 Task: Look for space in Chabet el Ameur, Algeria from 15th June, 2023 to 21st June, 2023 for 5 adults in price range Rs.14000 to Rs.25000. Place can be entire place with 3 bedrooms having 3 beds and 3 bathrooms. Property type can be house, flat, hotel. Booking option can be shelf check-in. Required host language is .
Action: Mouse moved to (526, 100)
Screenshot: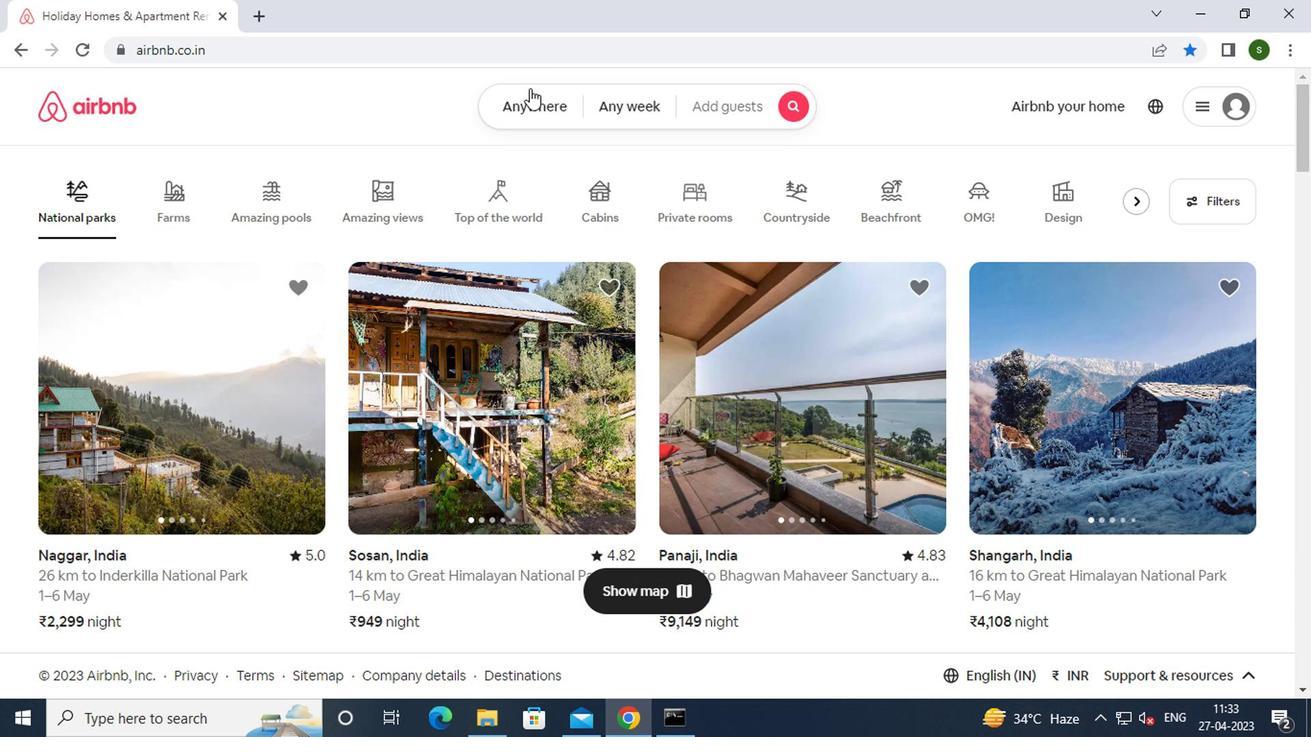 
Action: Mouse pressed left at (526, 100)
Screenshot: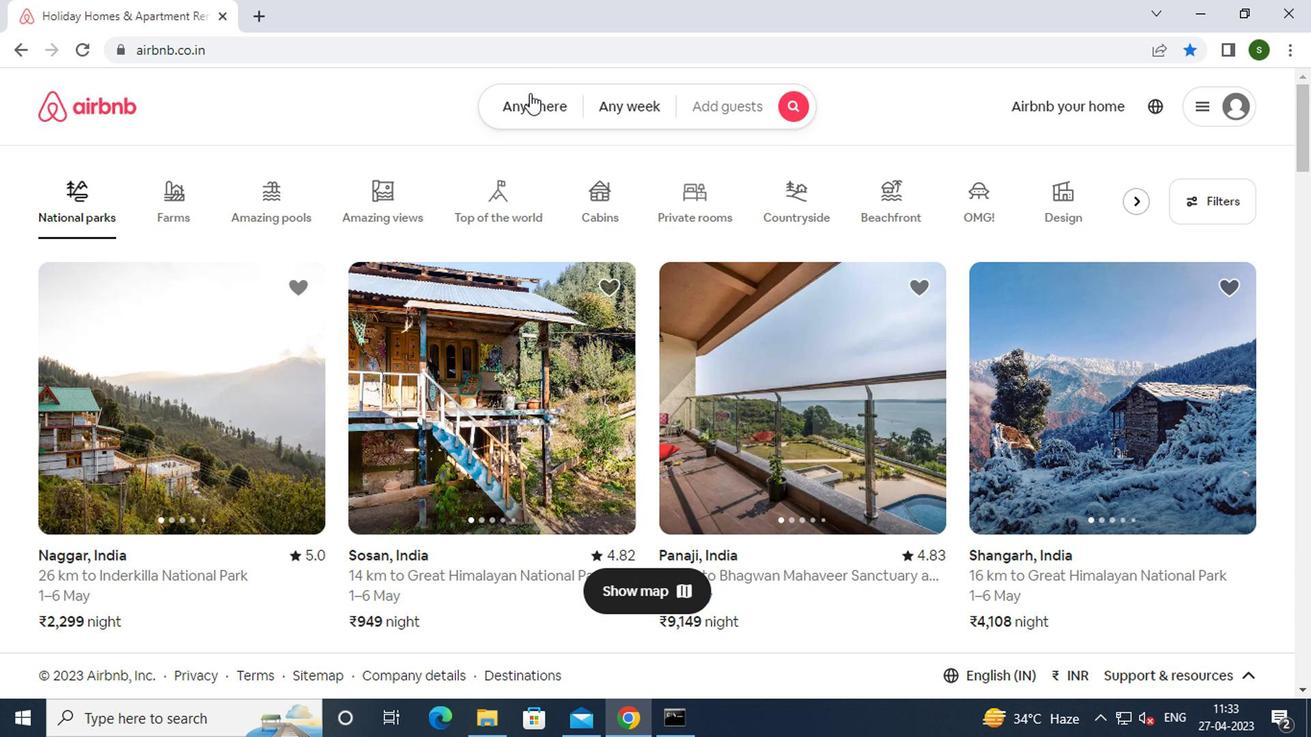 
Action: Mouse moved to (456, 184)
Screenshot: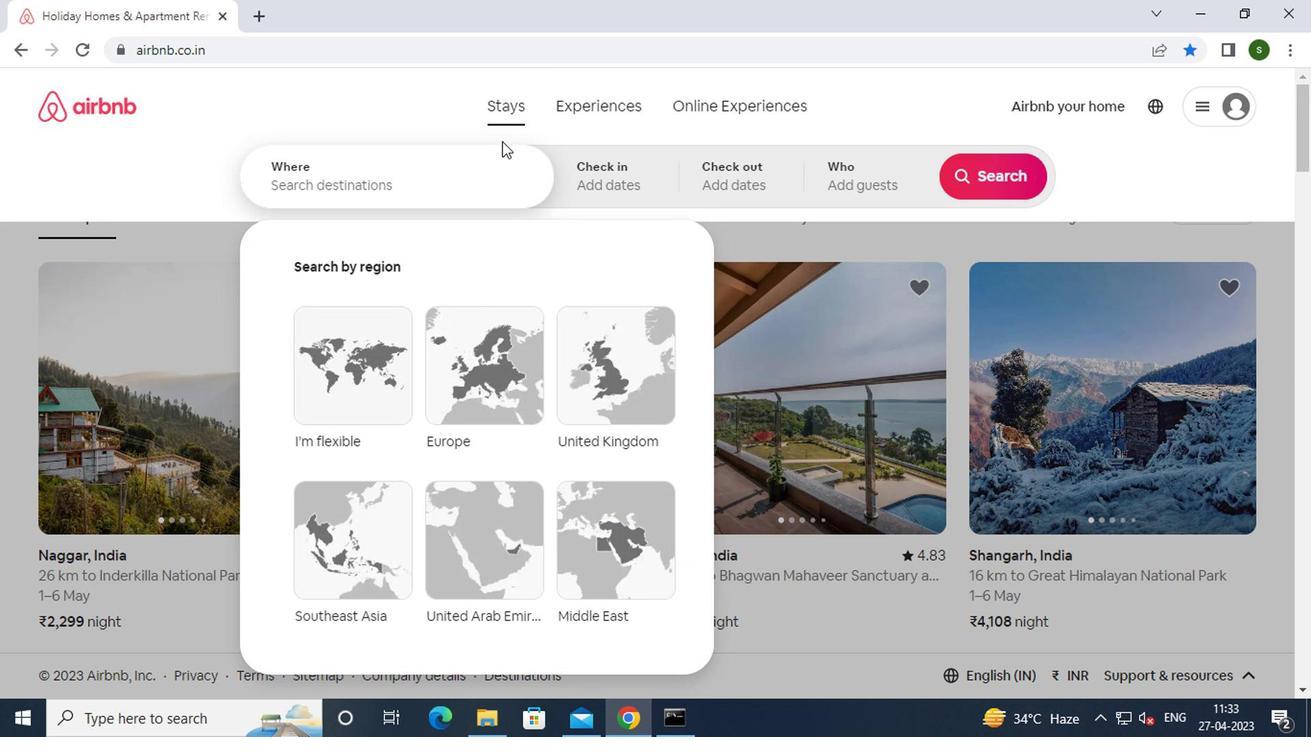 
Action: Mouse pressed left at (456, 184)
Screenshot: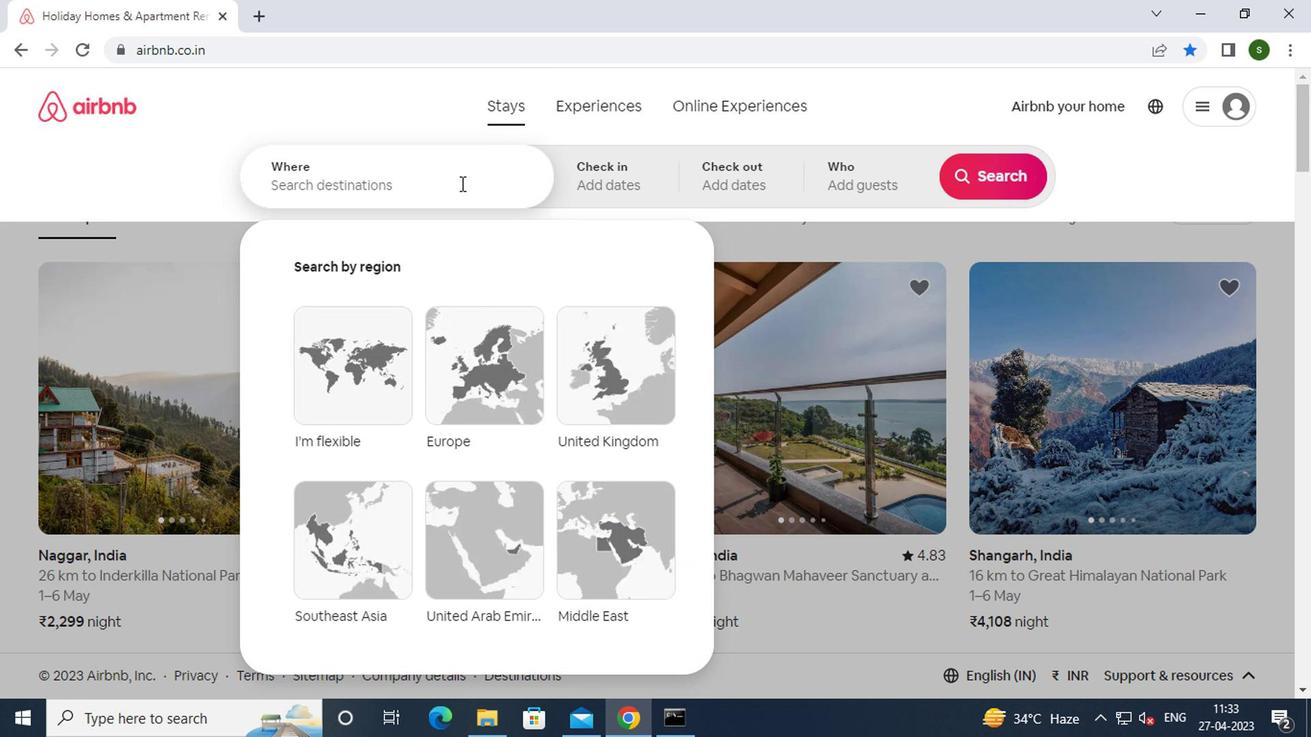 
Action: Key pressed c<Key.caps_lock>habet<Key.space>el<Key.space><Key.caps_lock>a<Key.caps_lock>meur
Screenshot: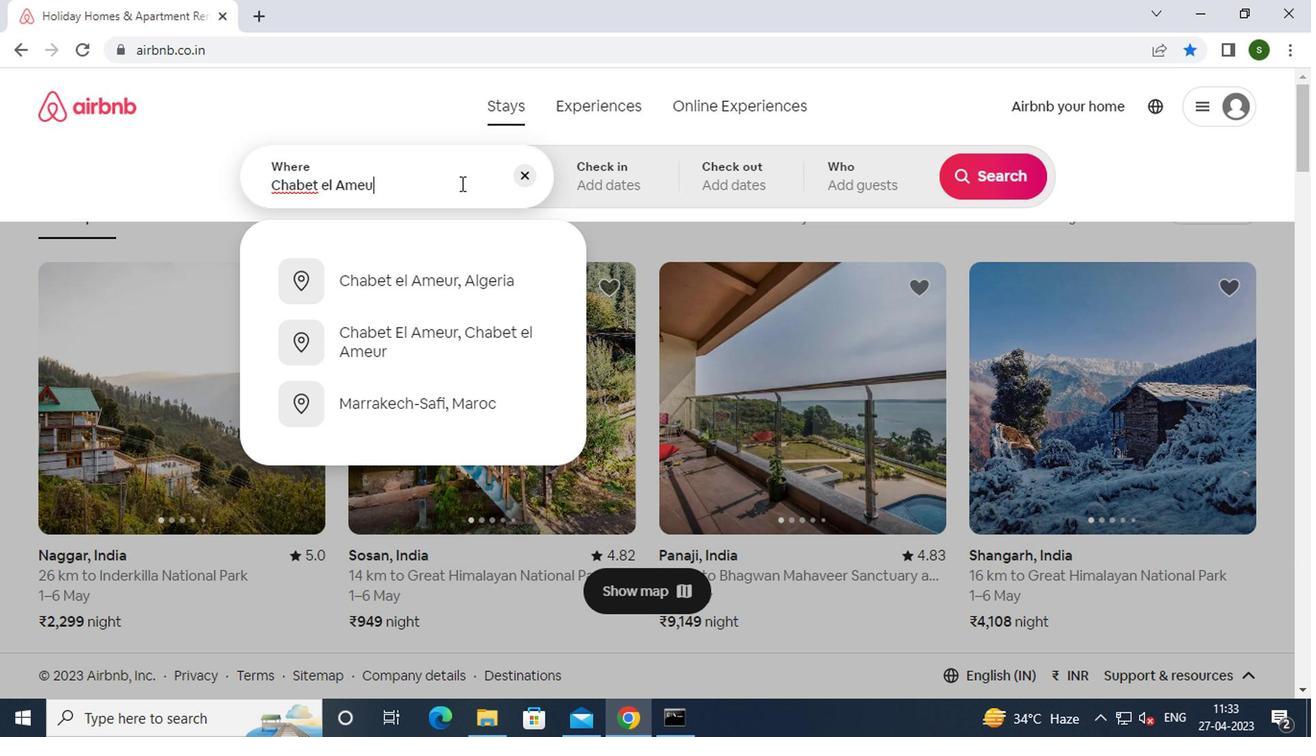 
Action: Mouse moved to (488, 270)
Screenshot: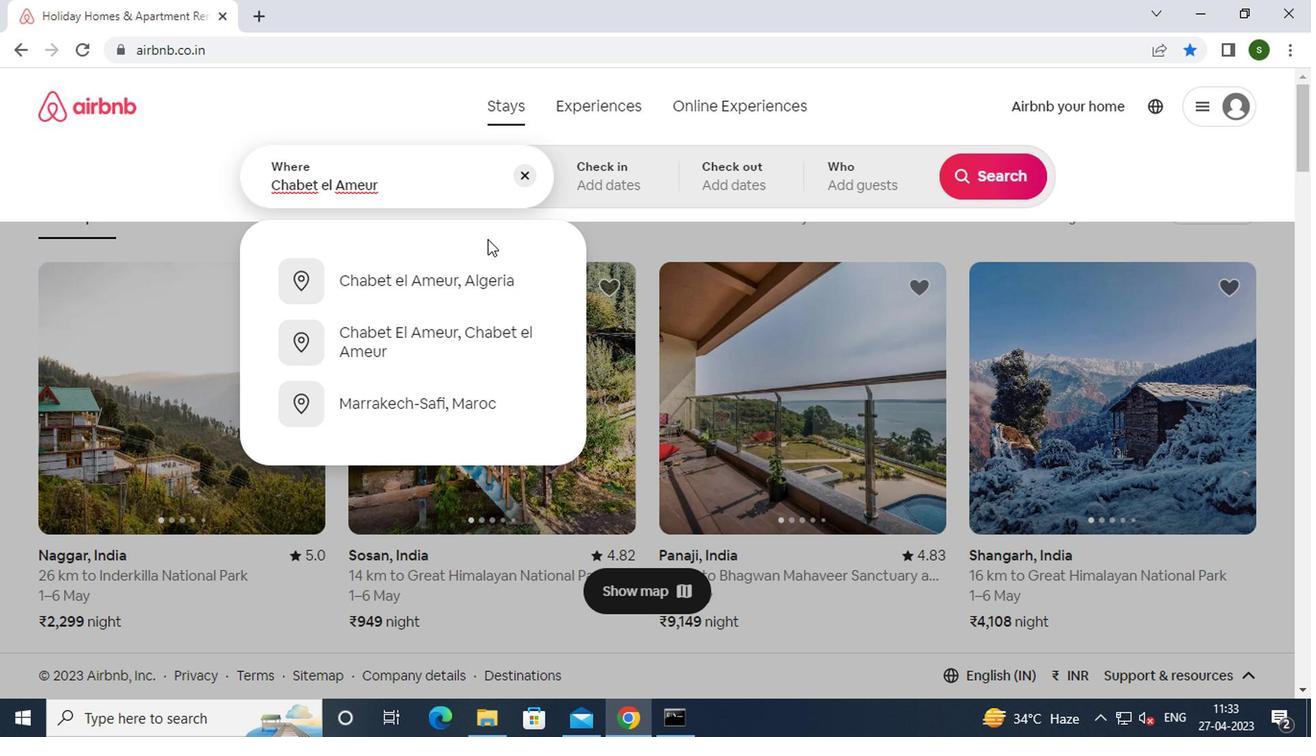 
Action: Mouse pressed left at (488, 270)
Screenshot: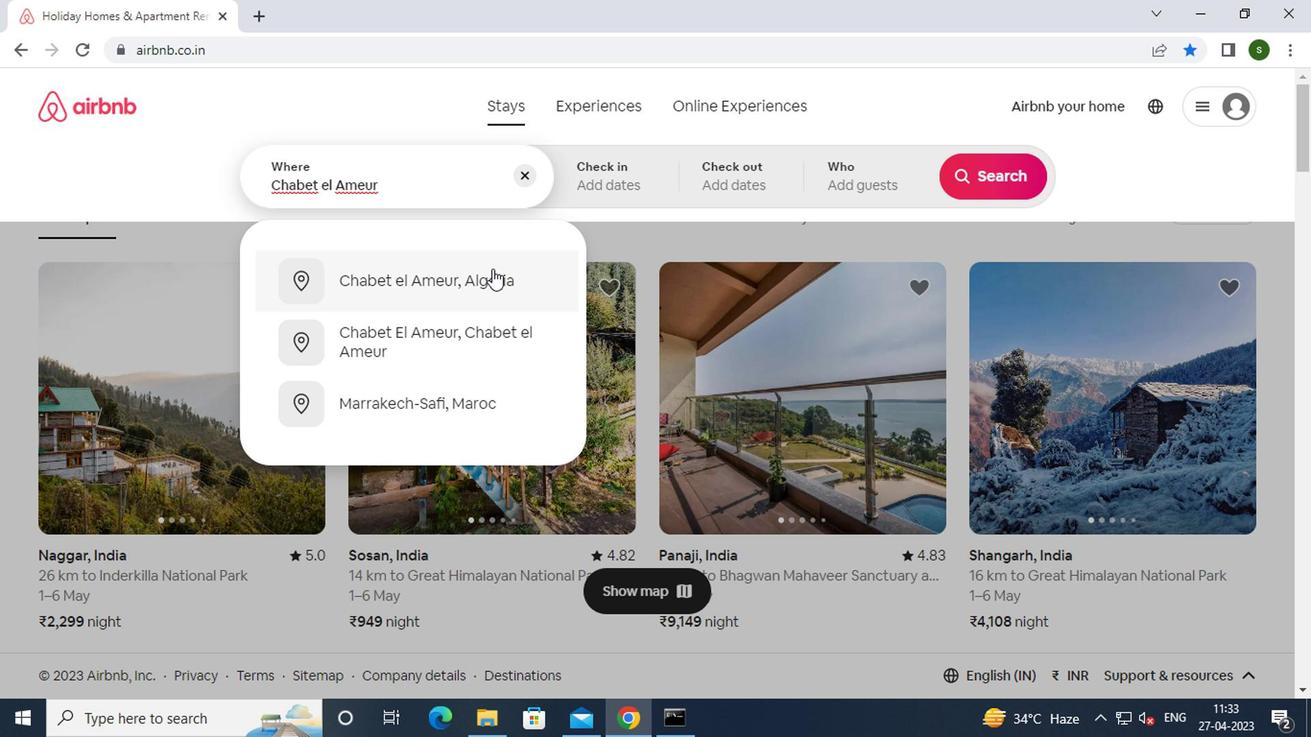 
Action: Mouse moved to (980, 334)
Screenshot: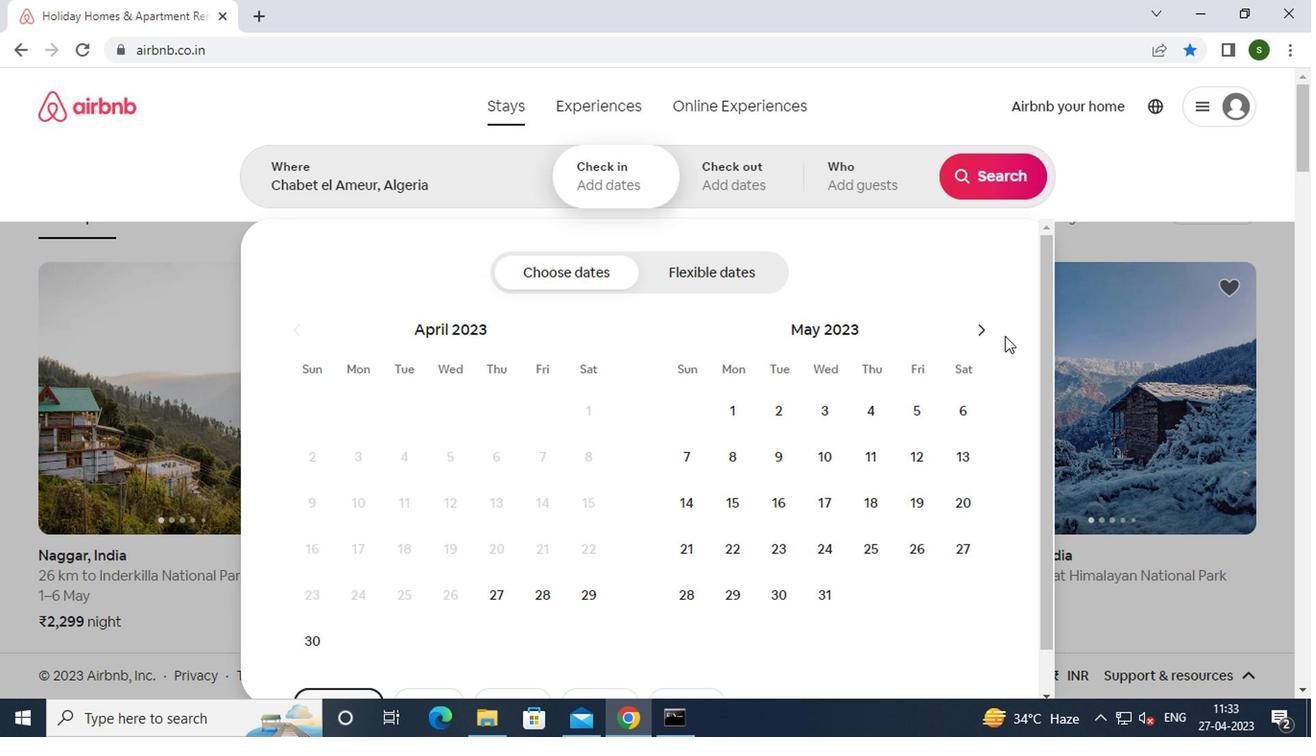 
Action: Mouse pressed left at (980, 334)
Screenshot: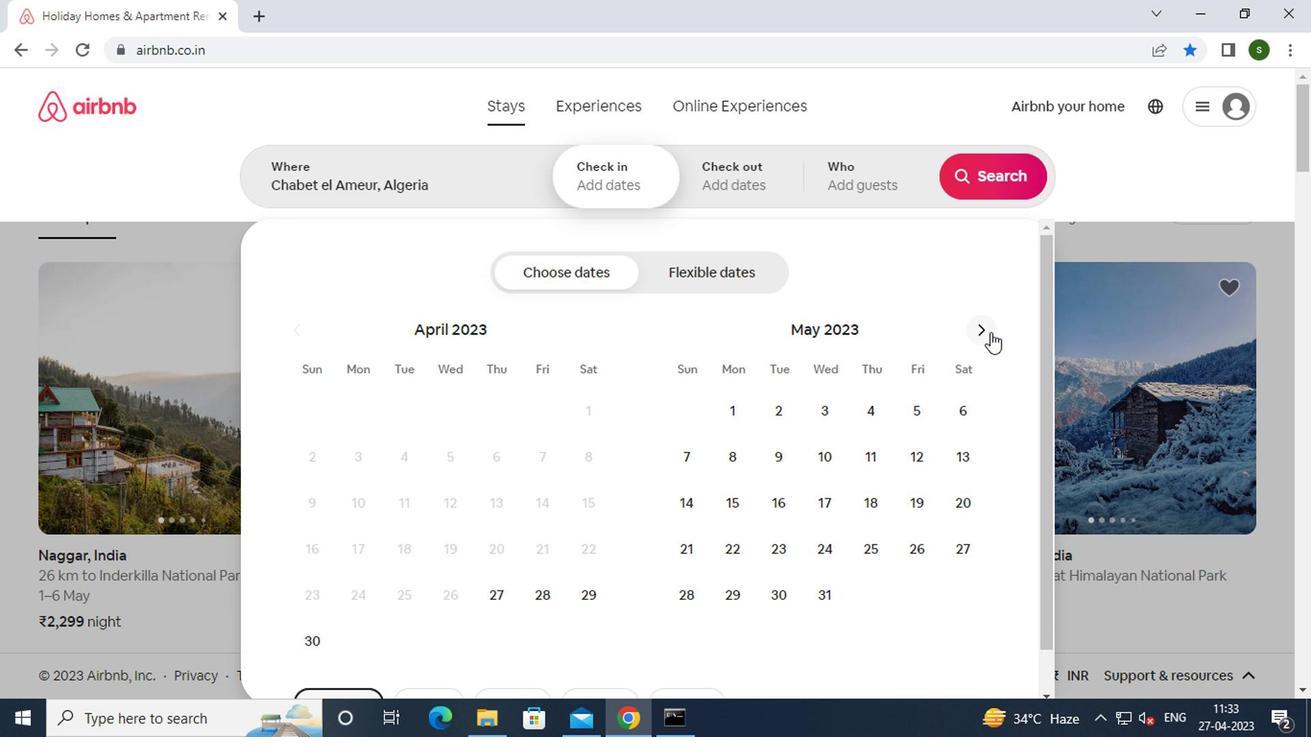 
Action: Mouse moved to (875, 504)
Screenshot: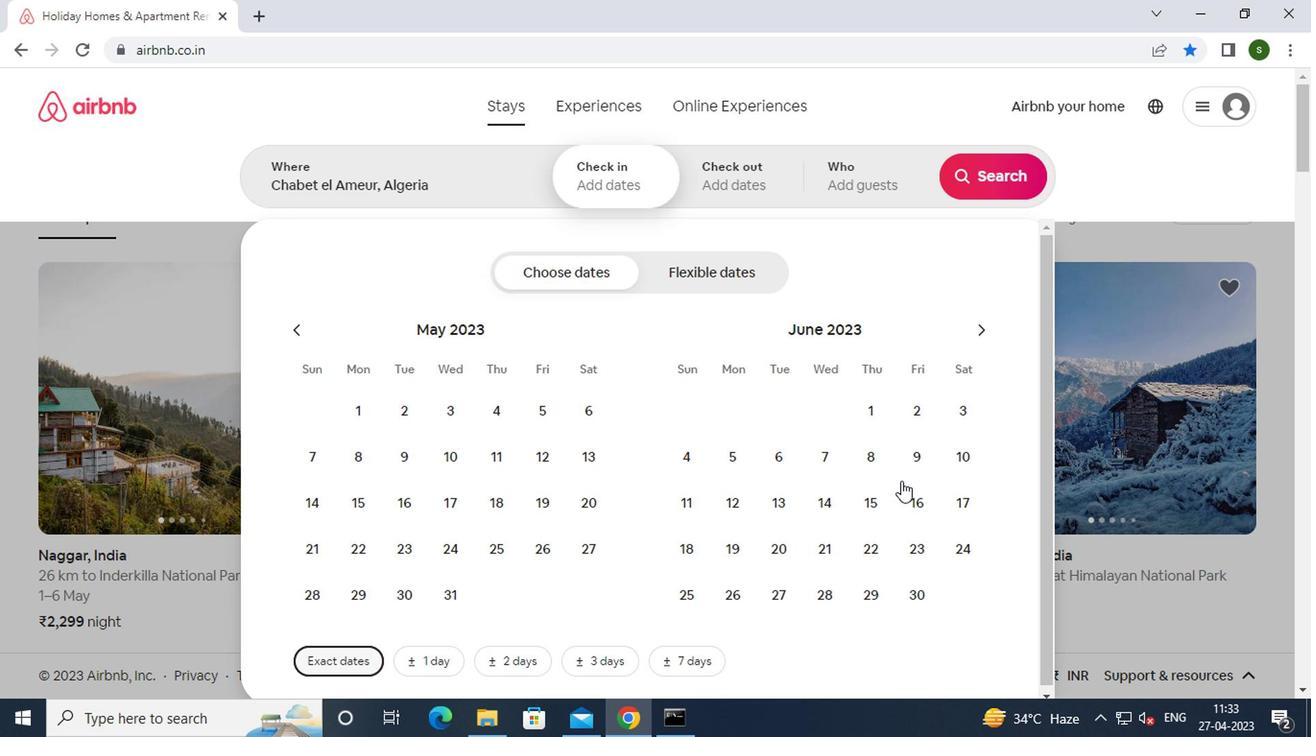 
Action: Mouse pressed left at (875, 504)
Screenshot: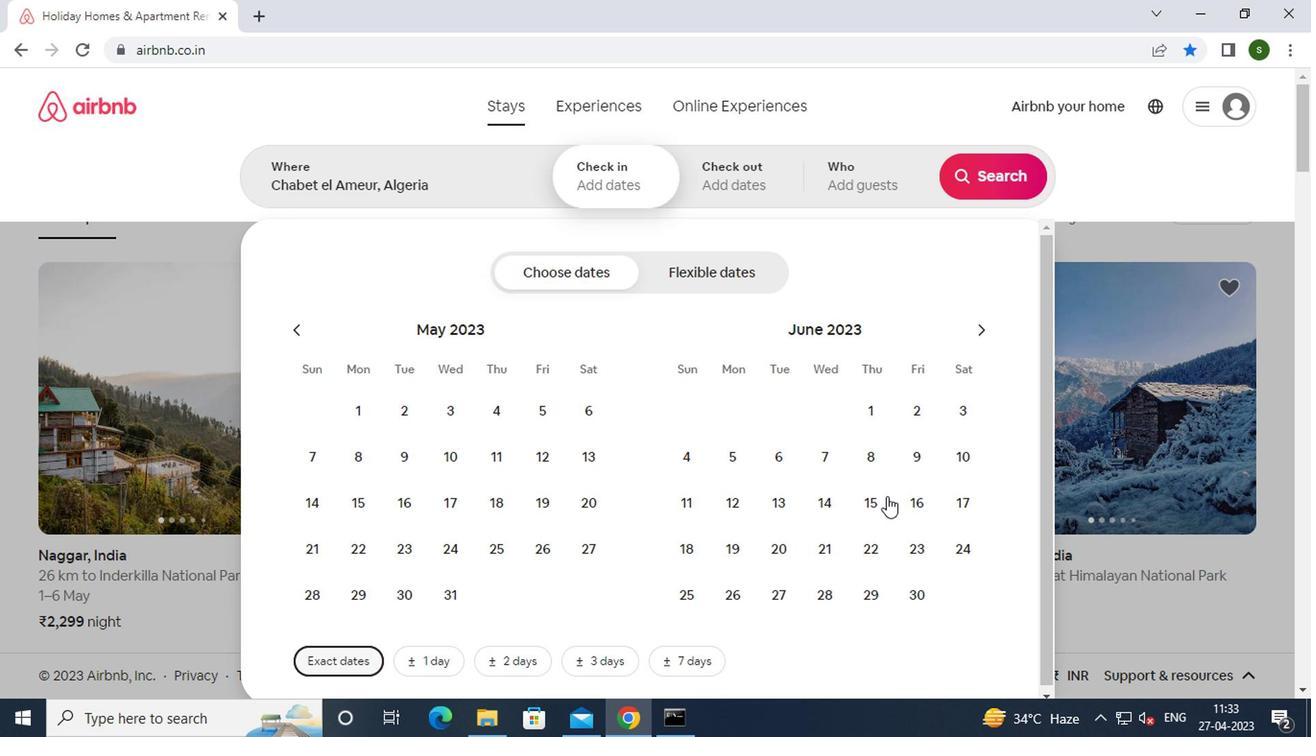 
Action: Mouse moved to (823, 557)
Screenshot: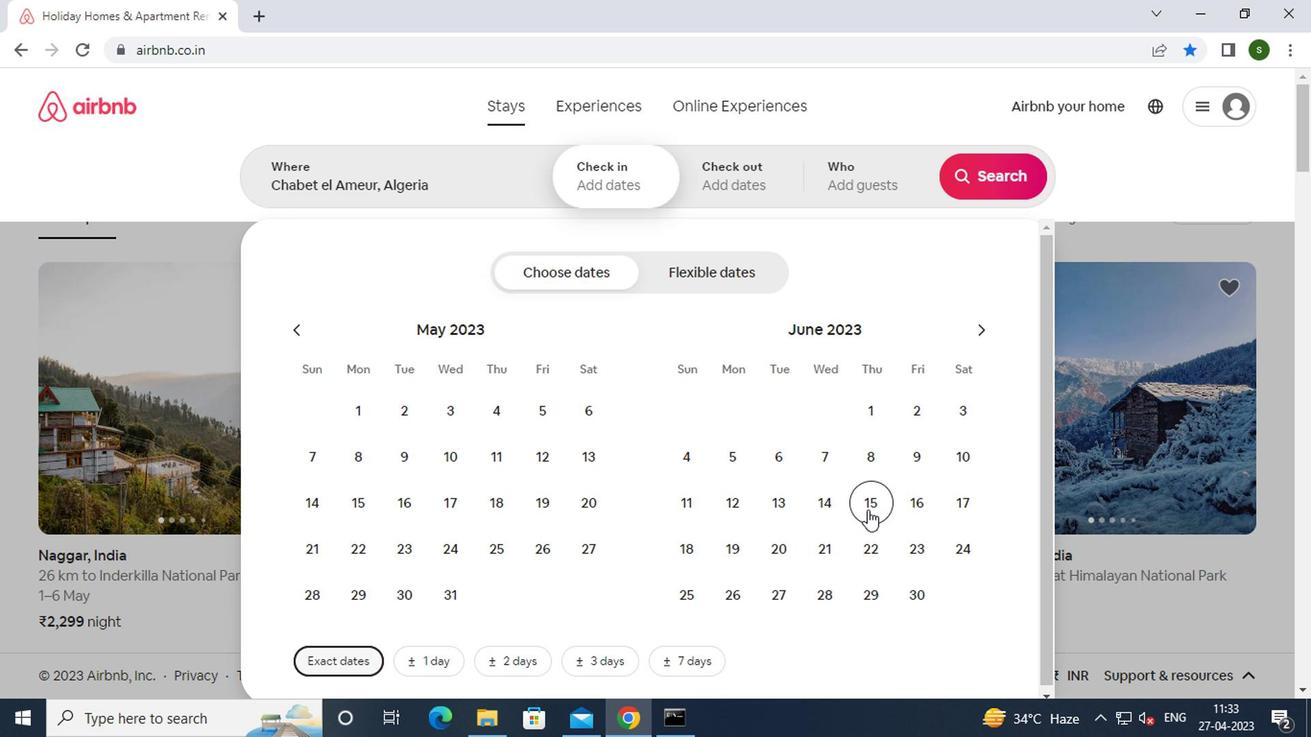 
Action: Mouse pressed left at (823, 557)
Screenshot: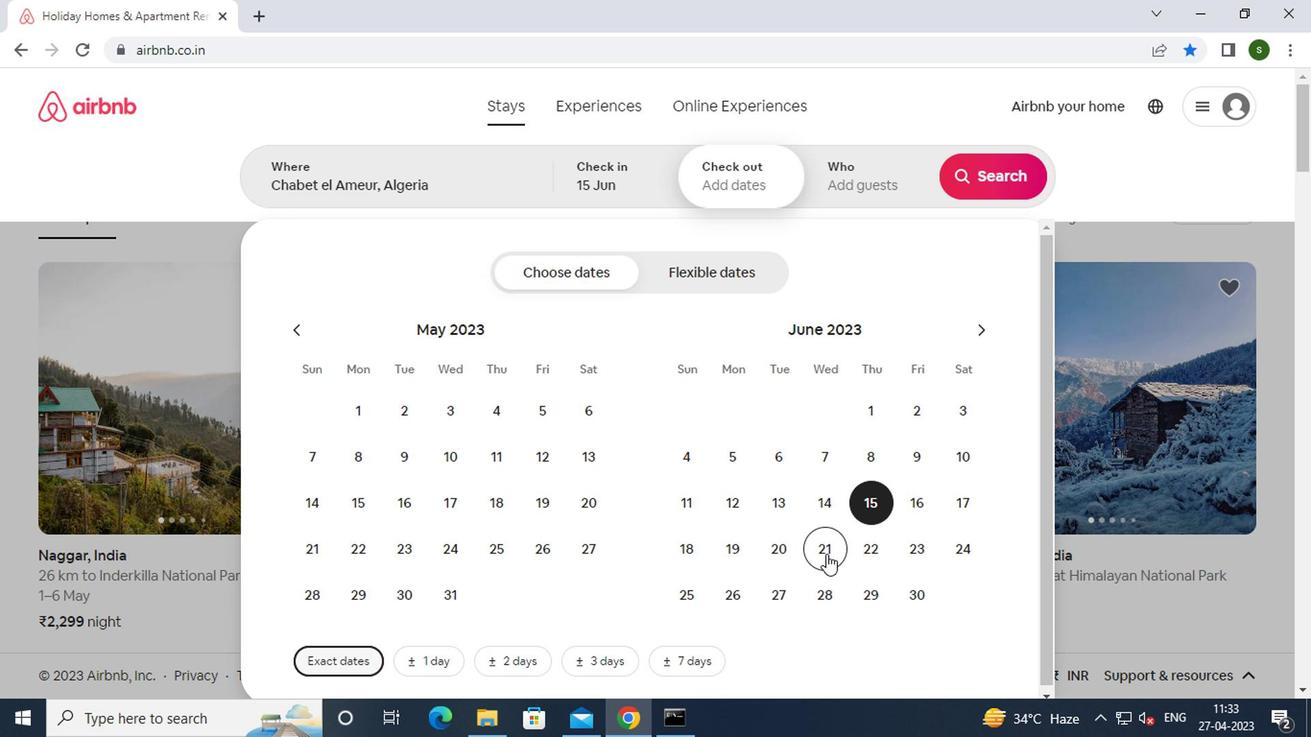 
Action: Mouse moved to (863, 185)
Screenshot: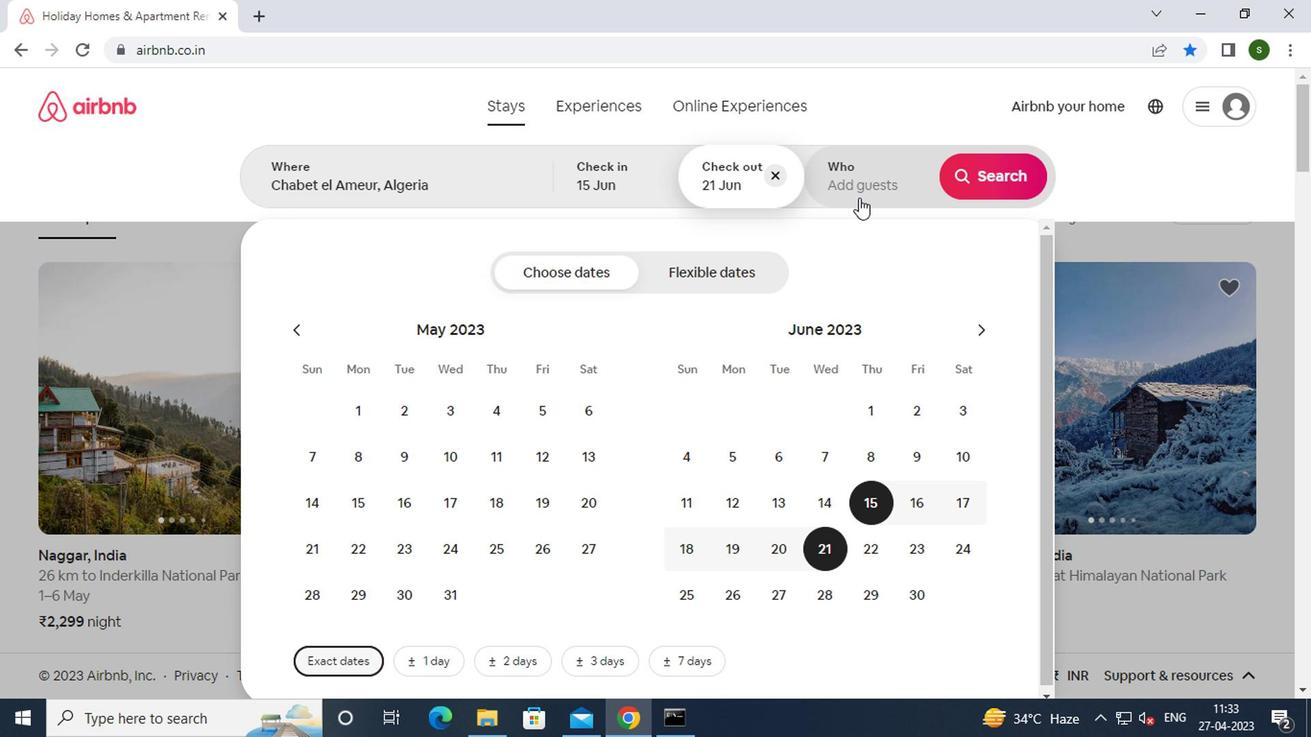 
Action: Mouse pressed left at (863, 185)
Screenshot: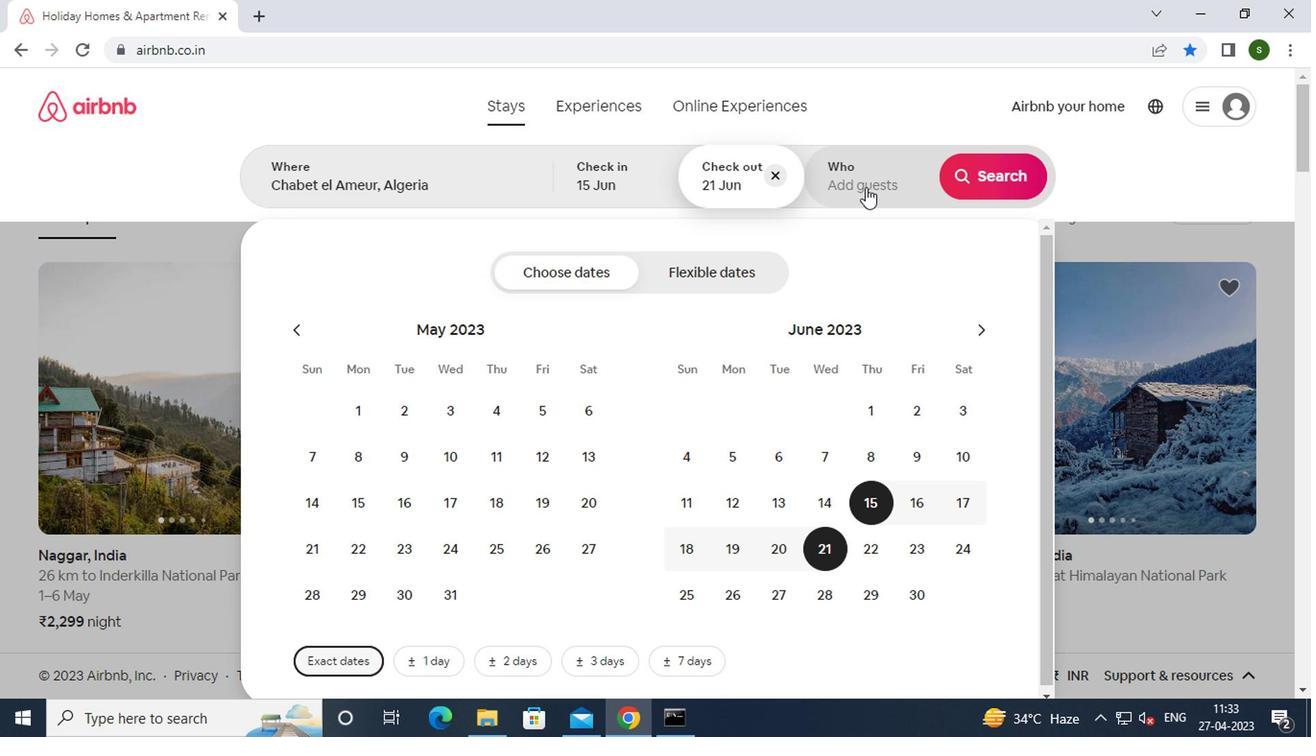 
Action: Mouse moved to (1007, 285)
Screenshot: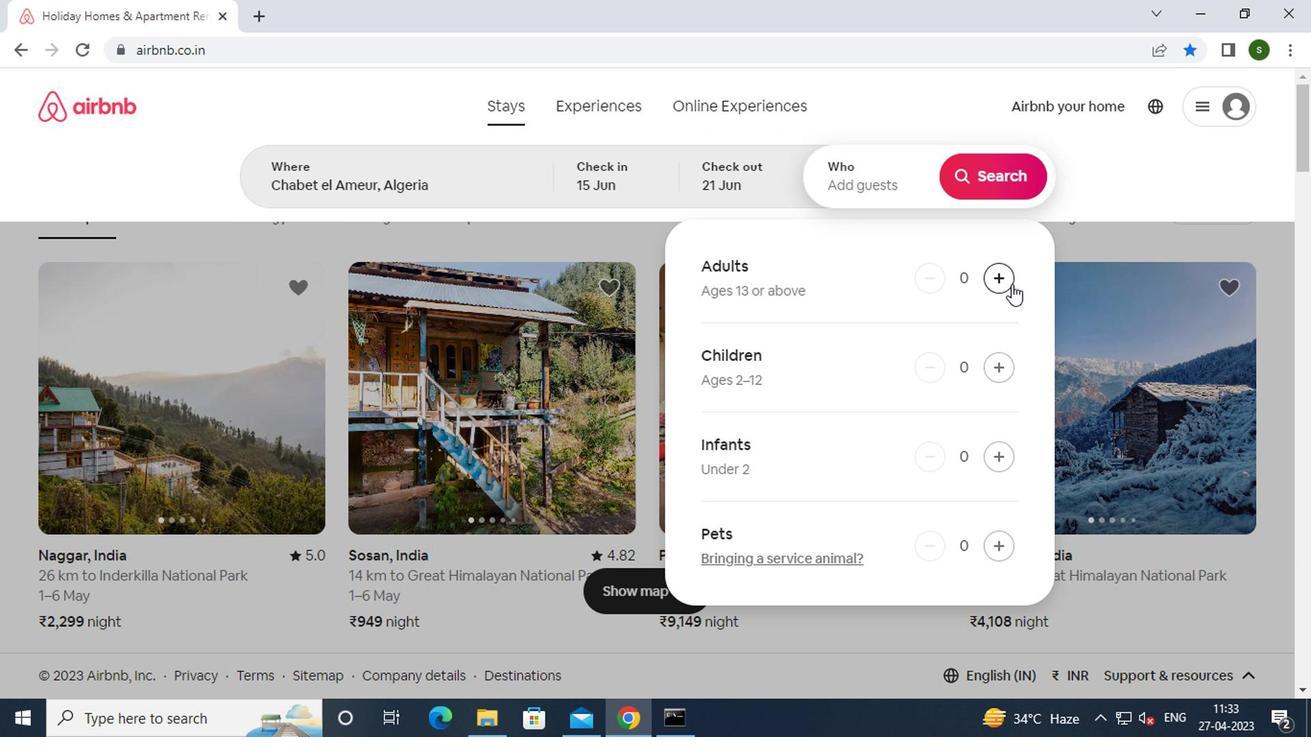 
Action: Mouse pressed left at (1007, 285)
Screenshot: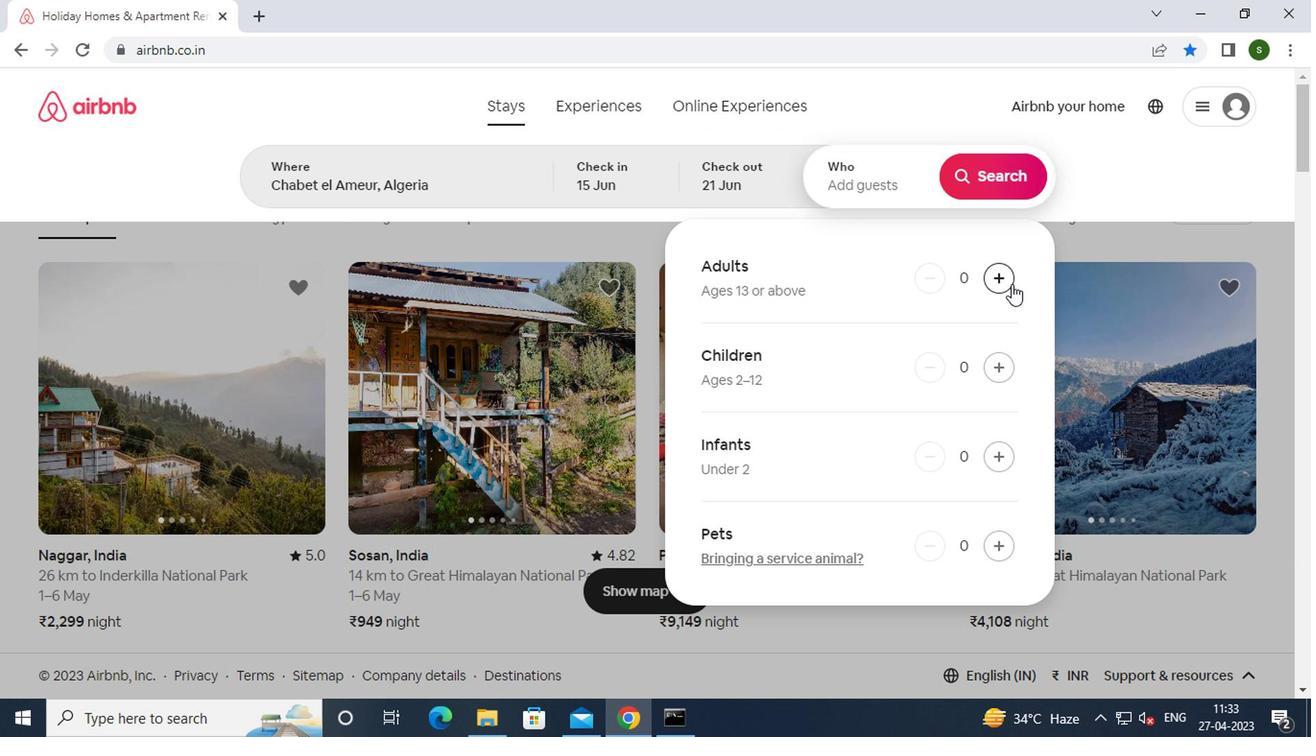 
Action: Mouse pressed left at (1007, 285)
Screenshot: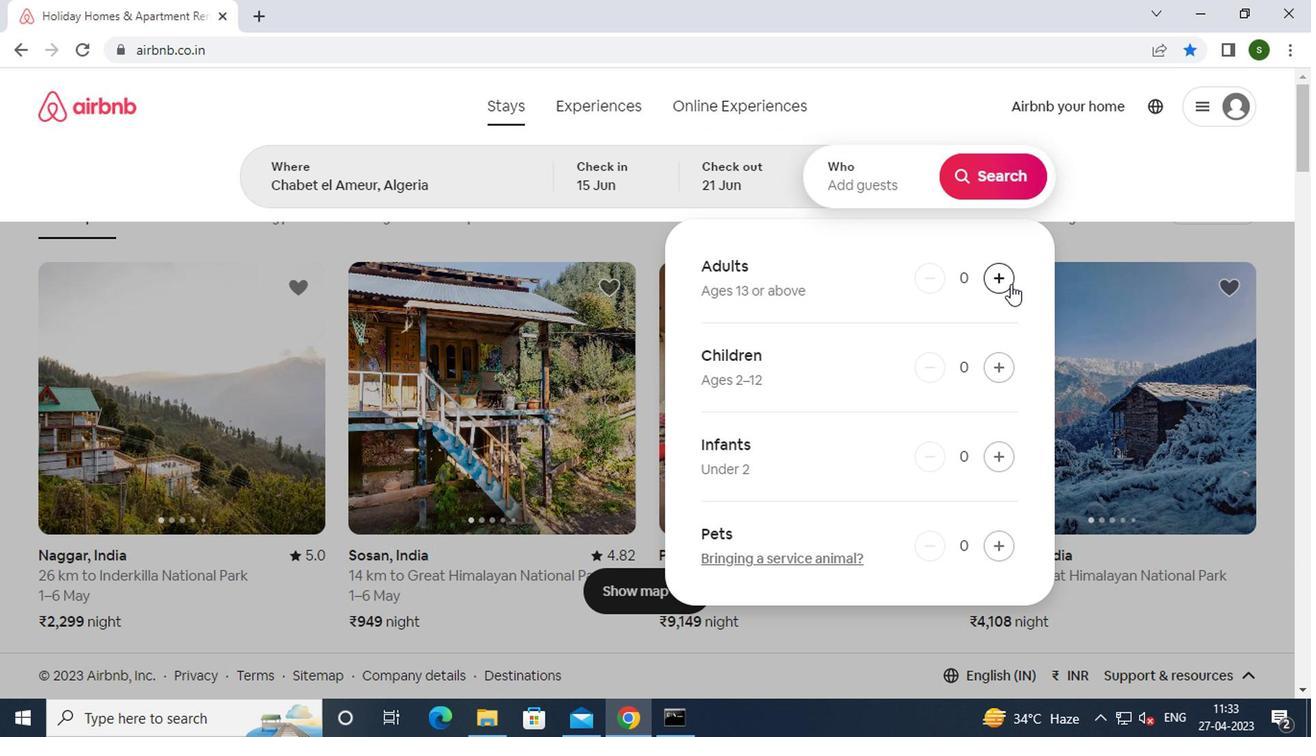 
Action: Mouse pressed left at (1007, 285)
Screenshot: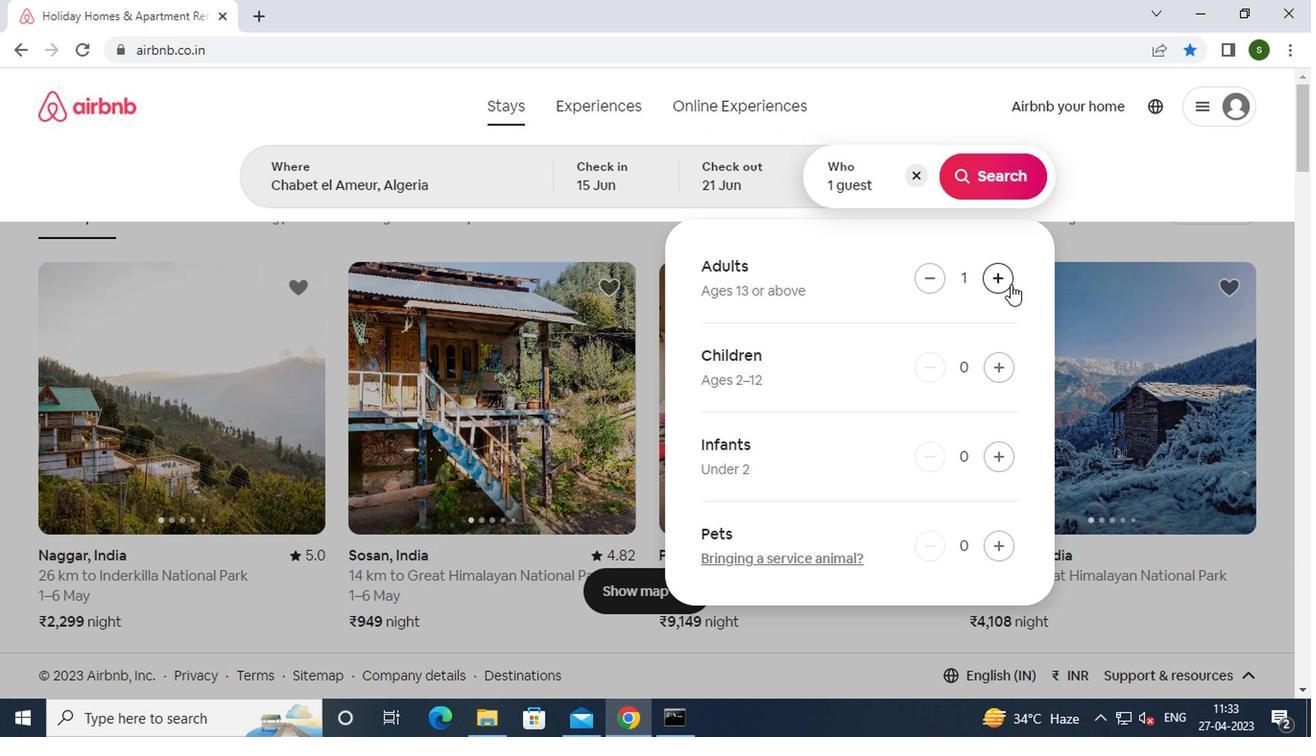 
Action: Mouse pressed left at (1007, 285)
Screenshot: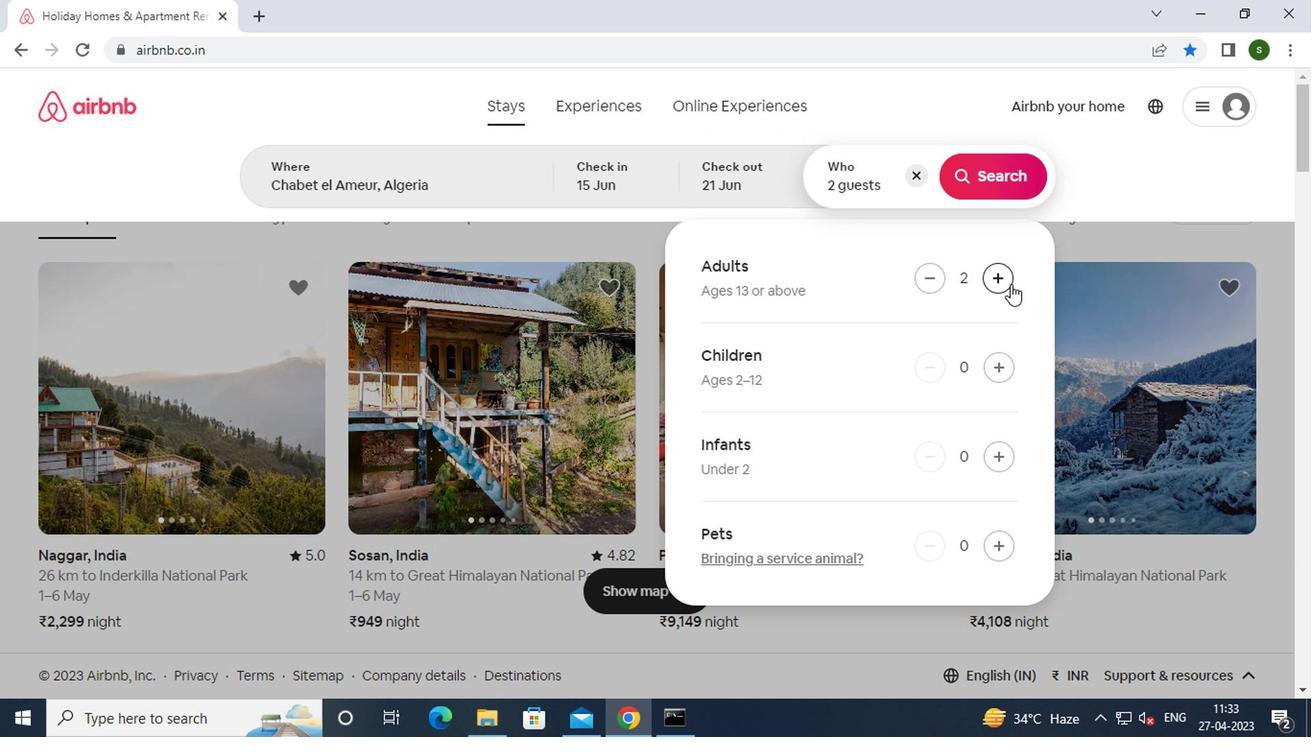 
Action: Mouse pressed left at (1007, 285)
Screenshot: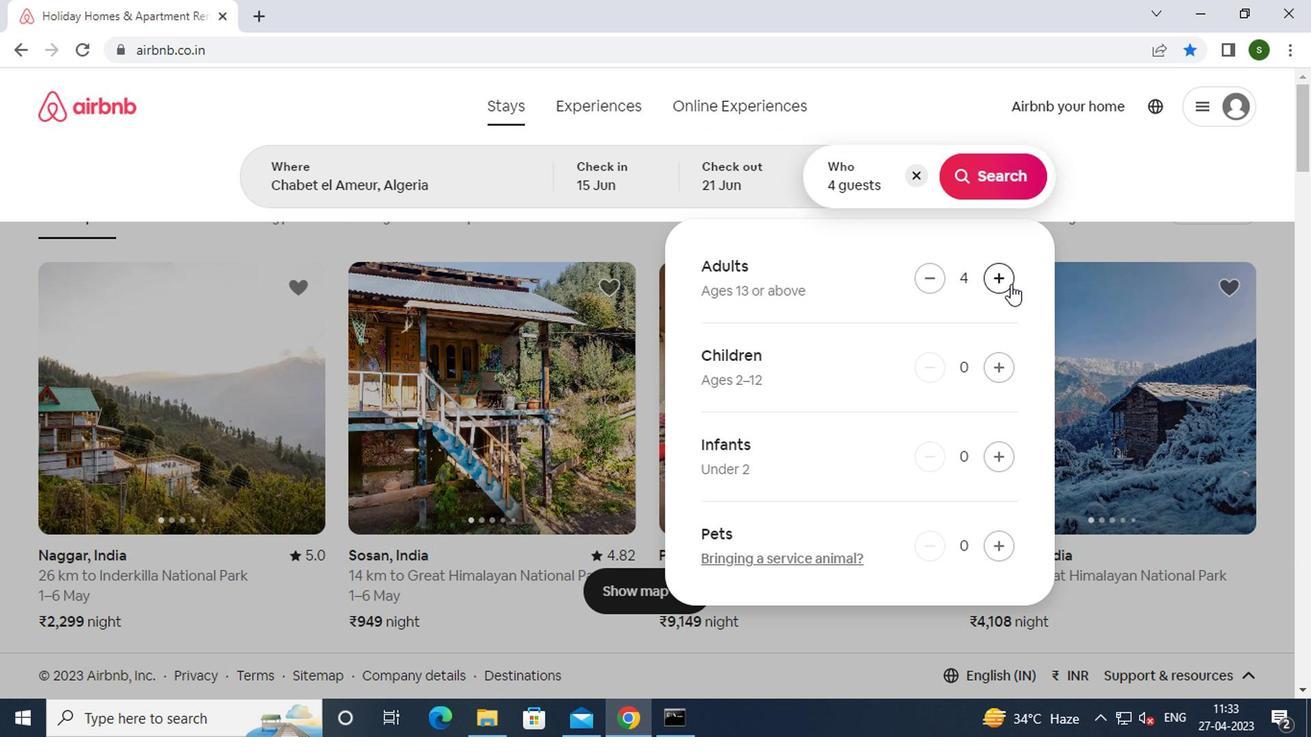 
Action: Mouse moved to (1013, 182)
Screenshot: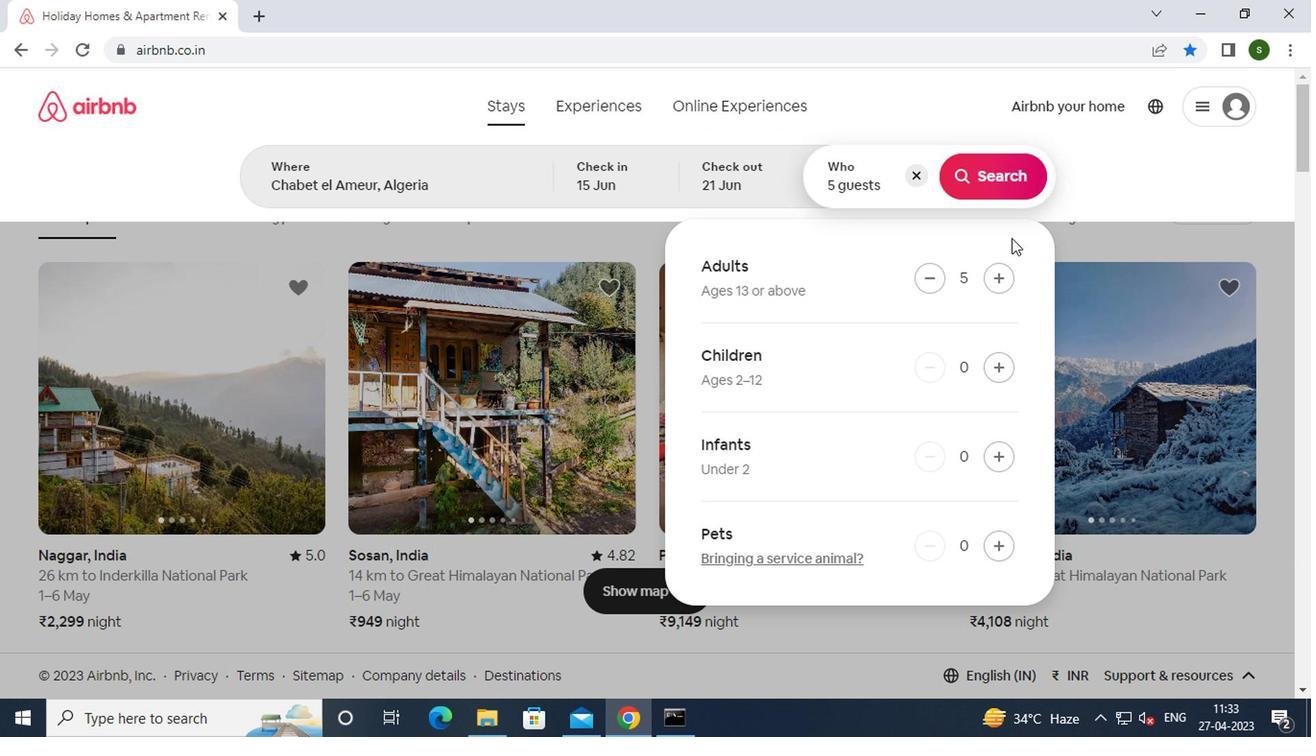 
Action: Mouse pressed left at (1013, 182)
Screenshot: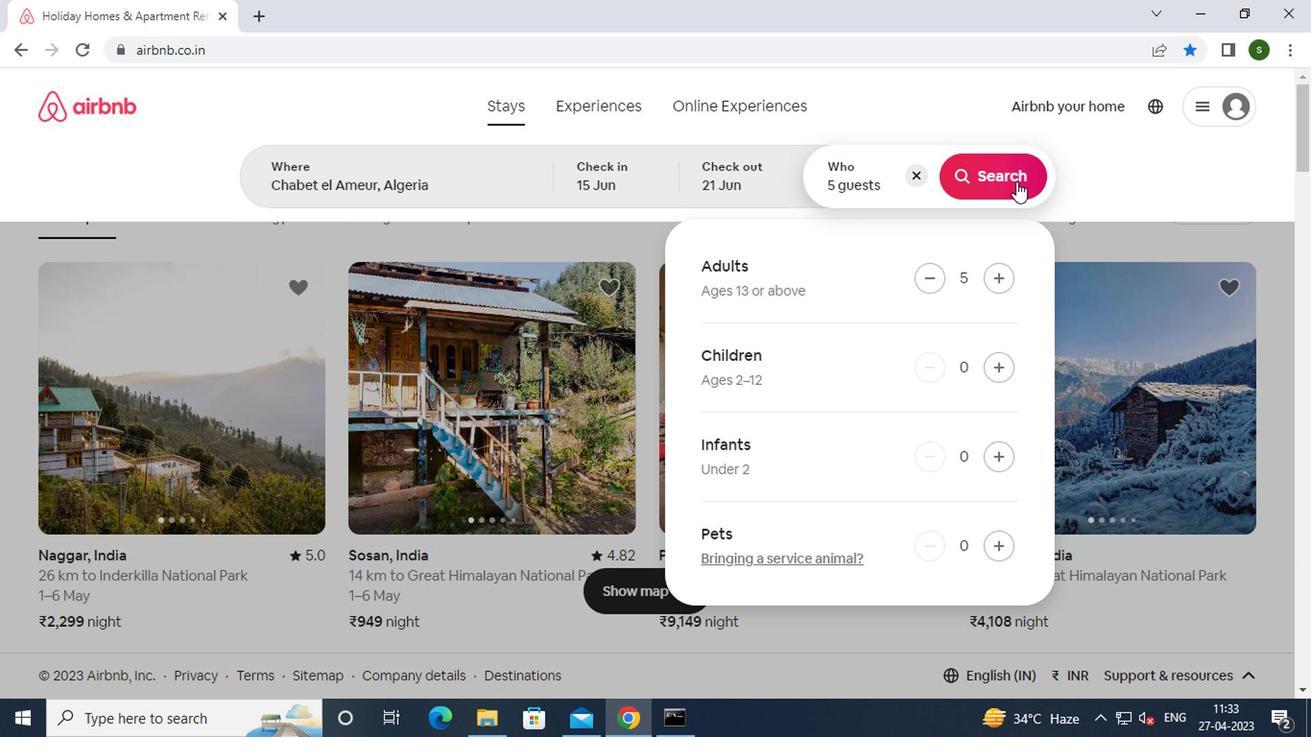 
Action: Mouse moved to (1191, 181)
Screenshot: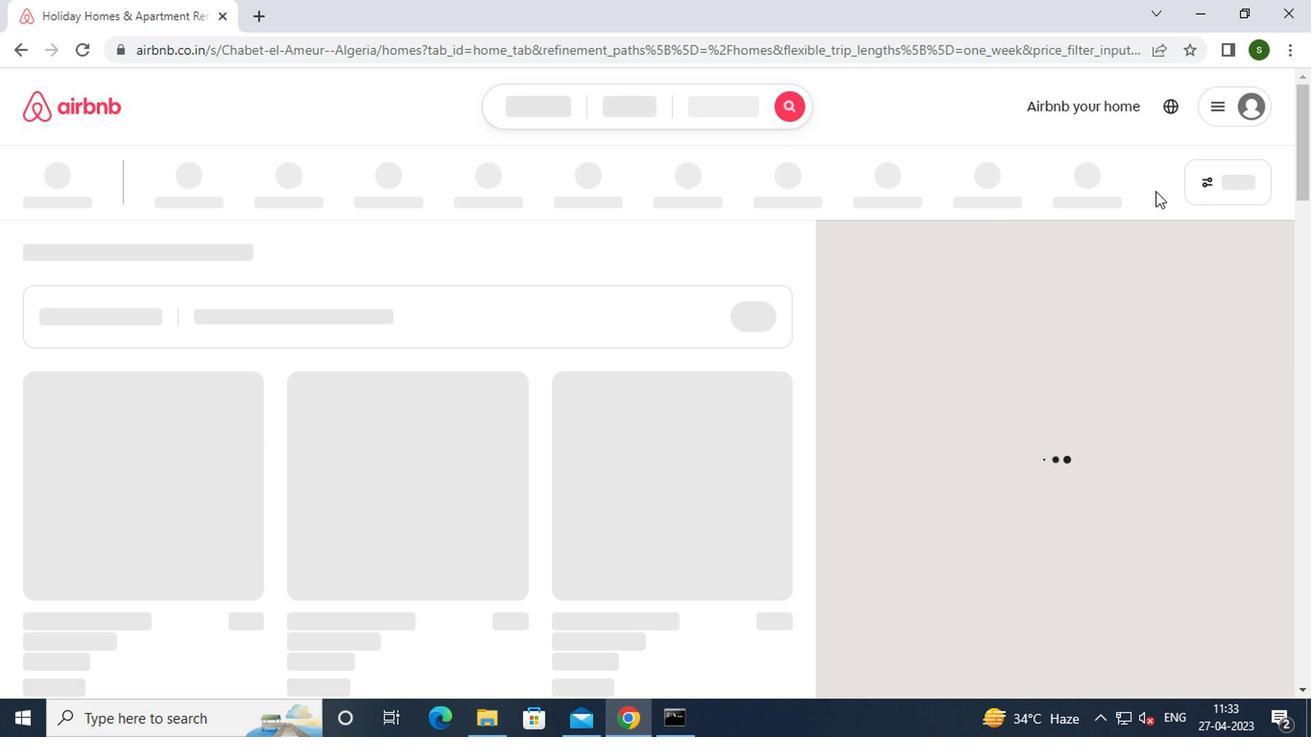 
Action: Mouse pressed left at (1191, 181)
Screenshot: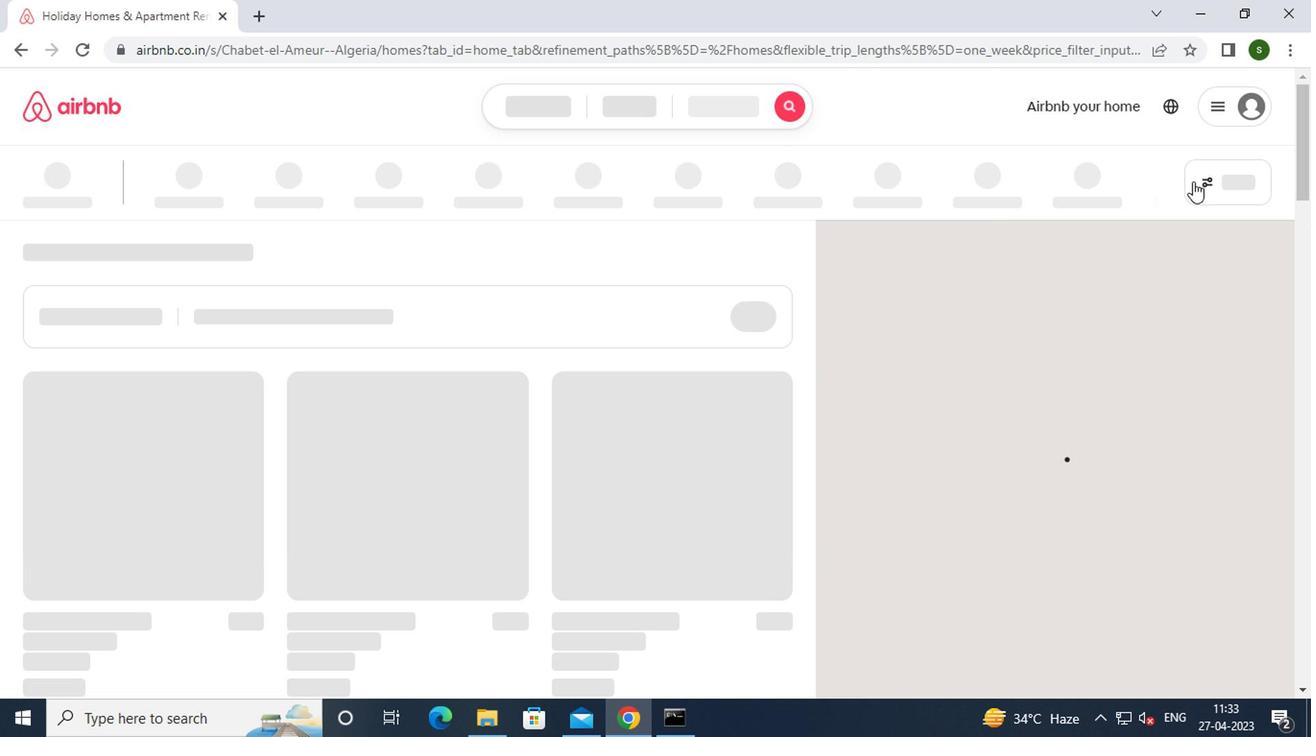 
Action: Mouse moved to (569, 433)
Screenshot: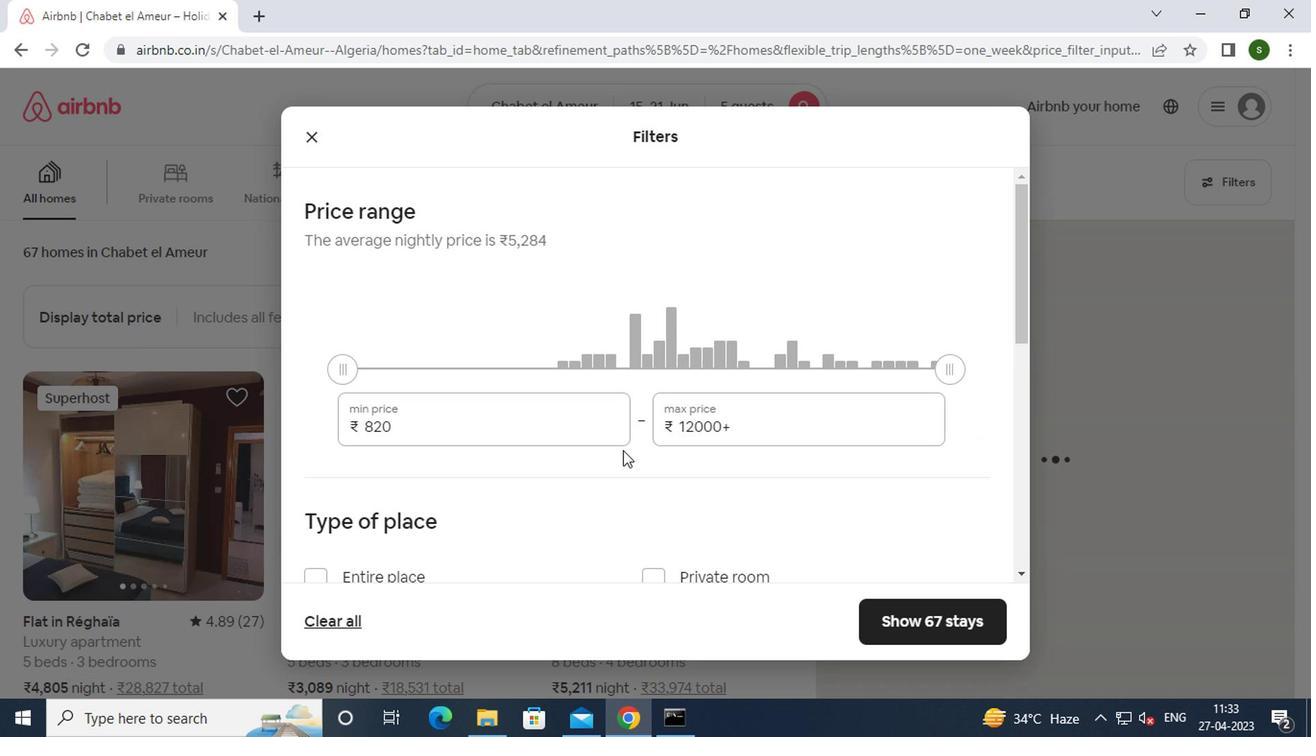 
Action: Mouse pressed left at (569, 433)
Screenshot: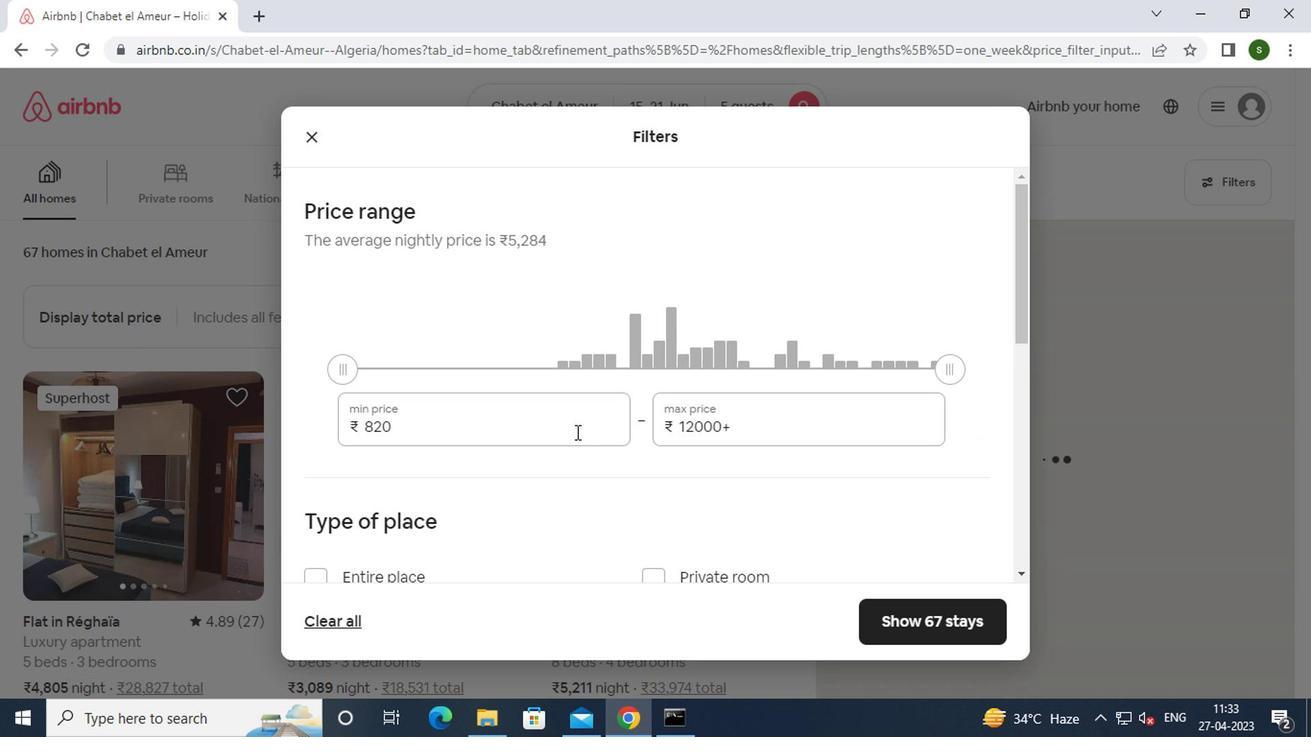 
Action: Mouse moved to (569, 433)
Screenshot: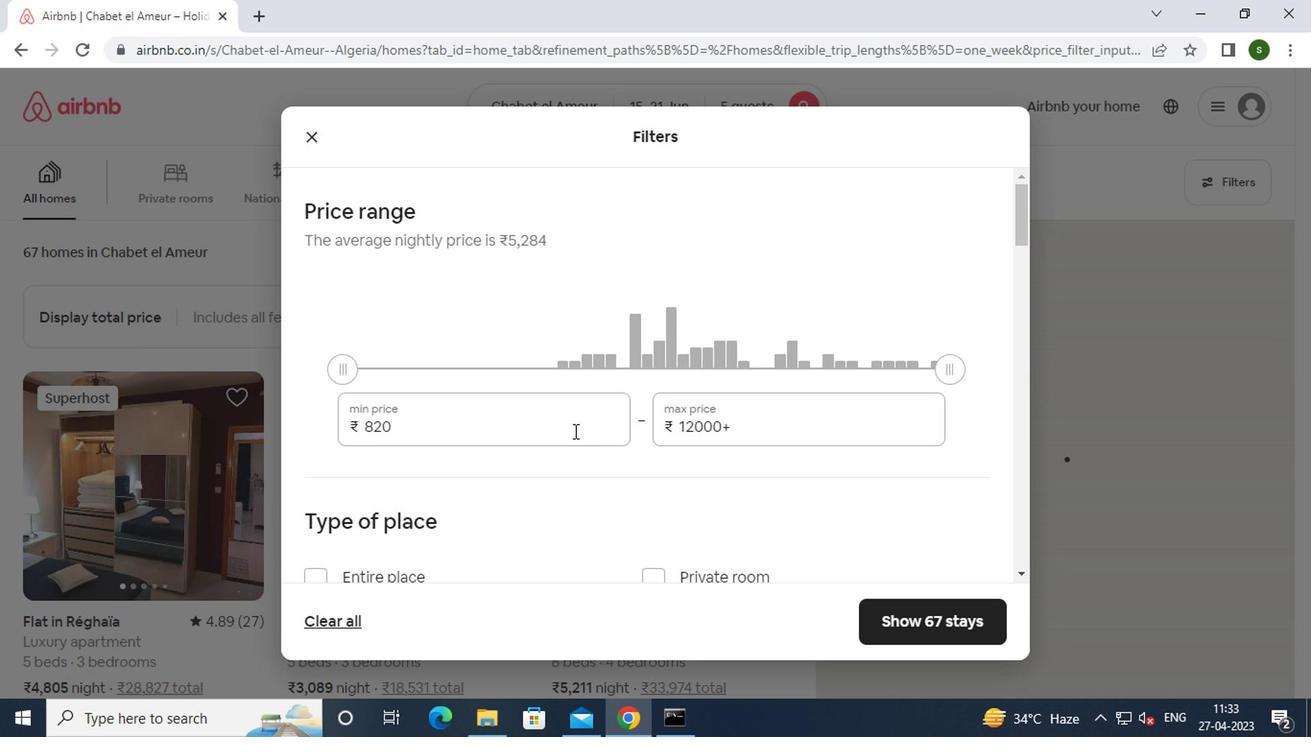 
Action: Key pressed <Key.backspace><Key.backspace><Key.backspace><Key.backspace><Key.backspace><Key.backspace><Key.backspace><Key.backspace>14000
Screenshot: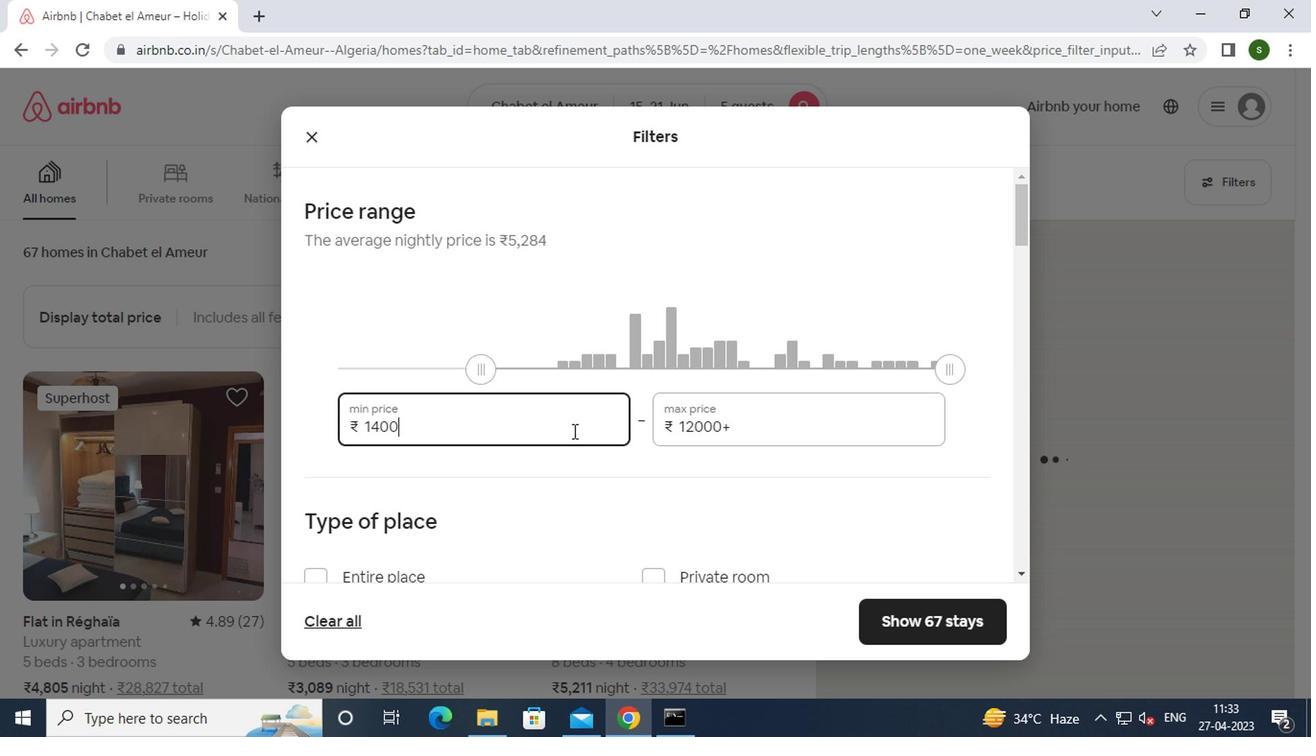 
Action: Mouse moved to (792, 436)
Screenshot: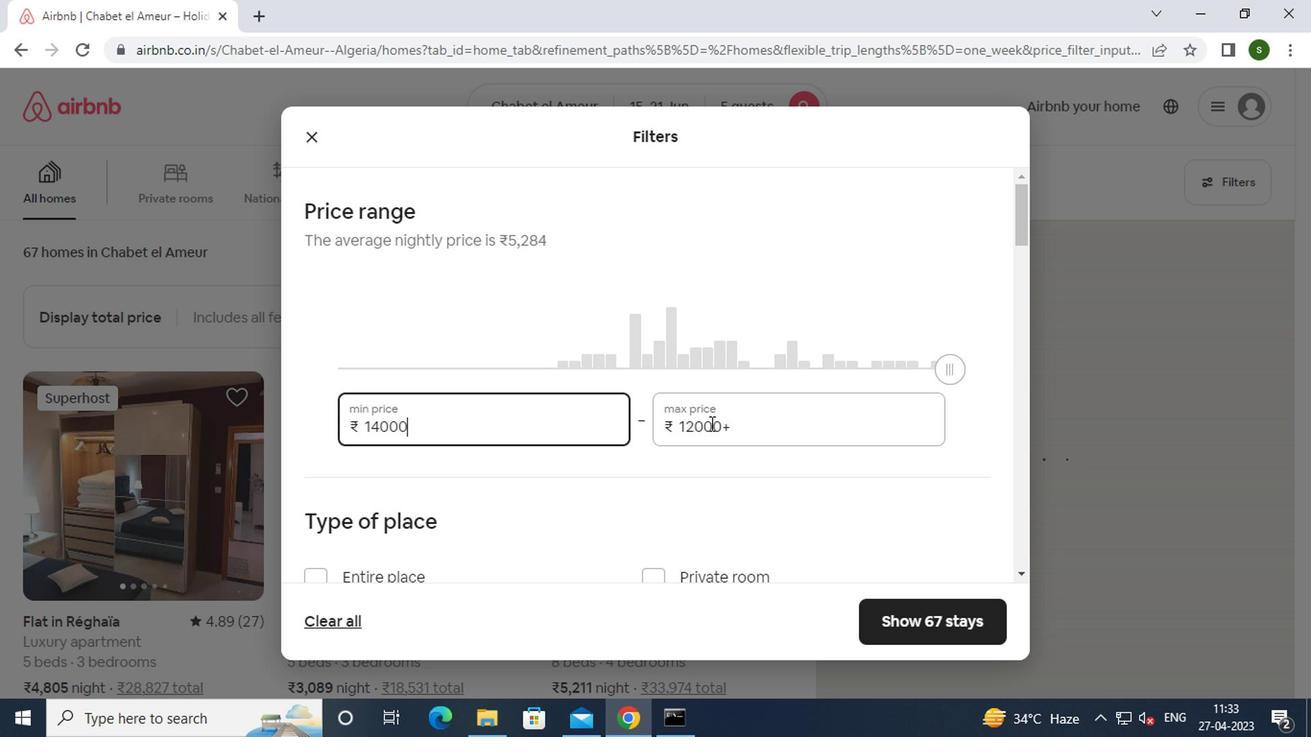 
Action: Mouse pressed left at (792, 436)
Screenshot: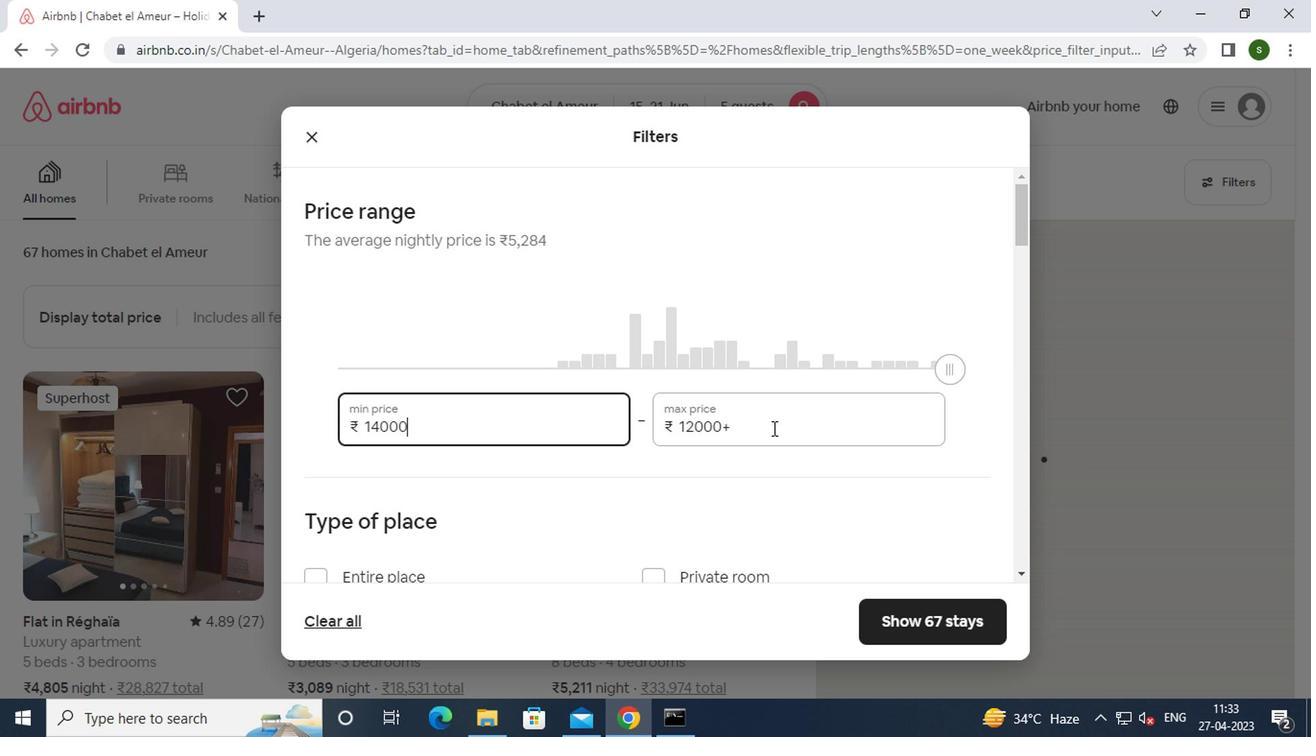 
Action: Key pressed <Key.backspace><Key.backspace><Key.backspace><Key.backspace><Key.backspace><Key.backspace><Key.backspace><Key.backspace><Key.backspace><Key.backspace>25000
Screenshot: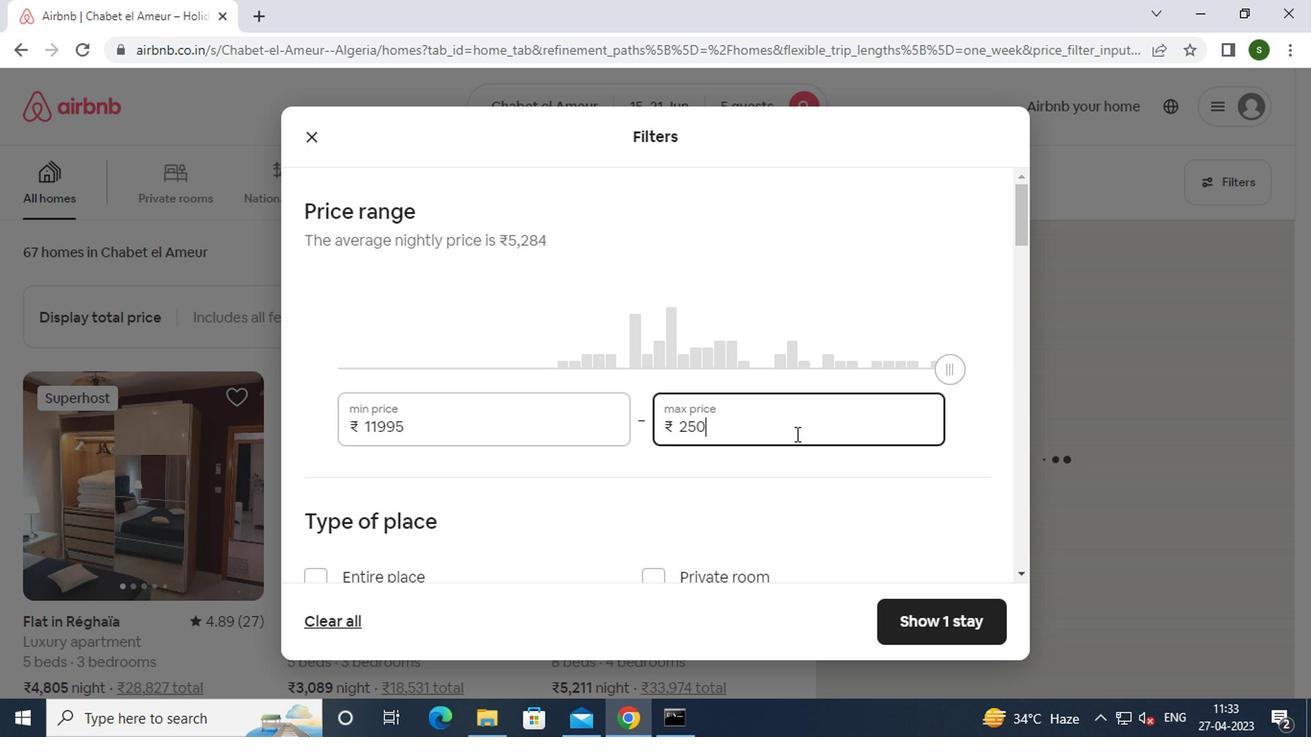 
Action: Mouse moved to (676, 425)
Screenshot: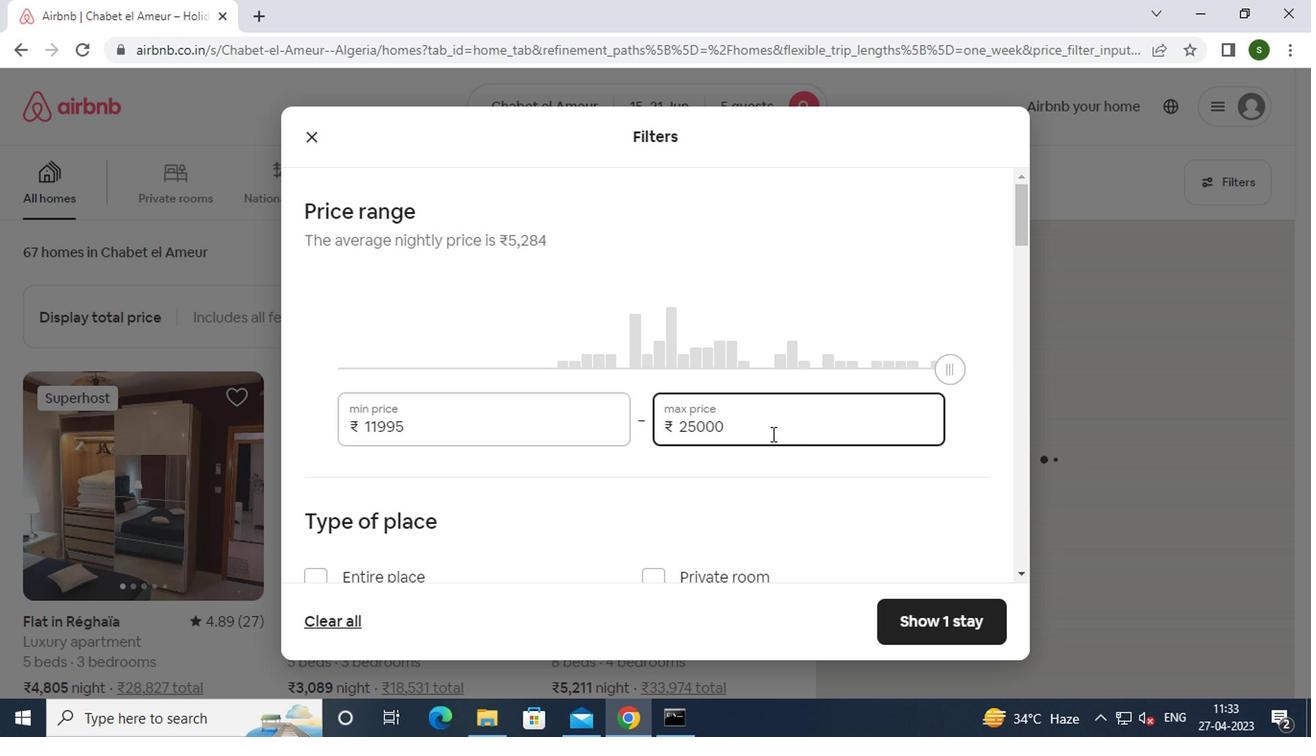 
Action: Mouse scrolled (676, 424) with delta (0, 0)
Screenshot: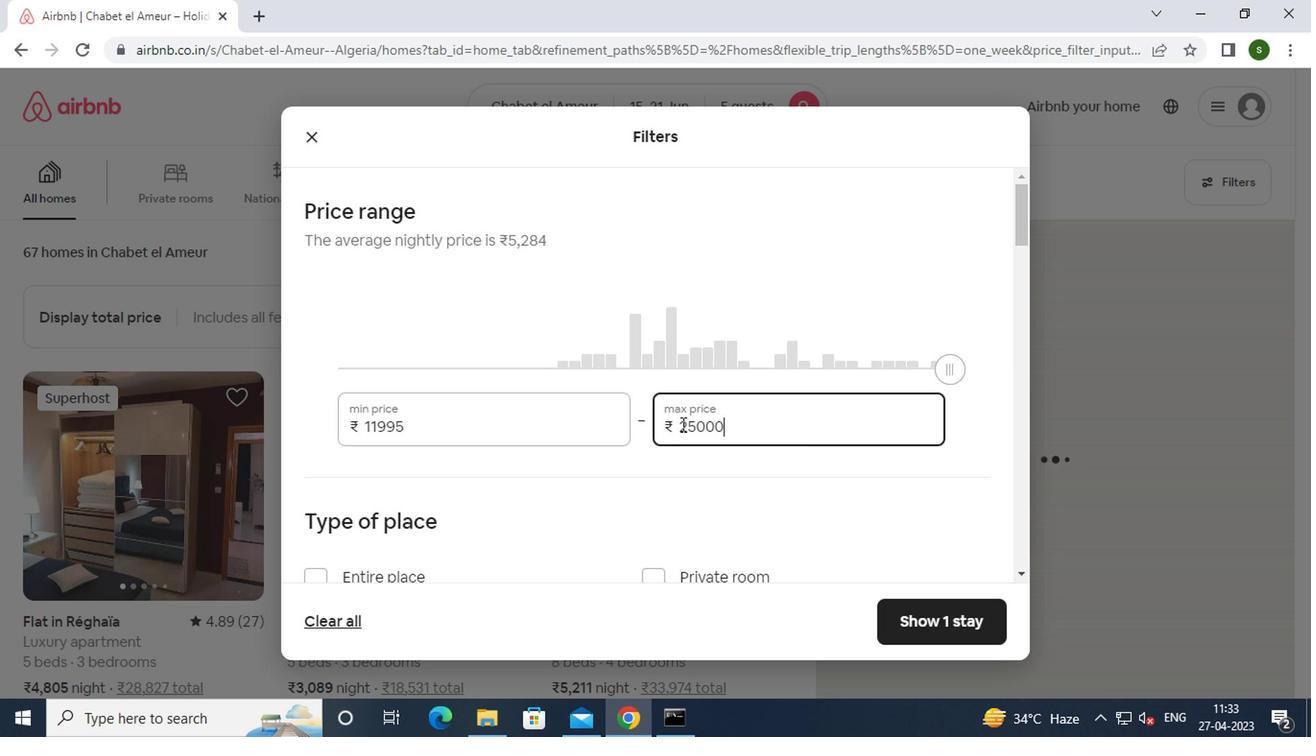 
Action: Mouse scrolled (676, 424) with delta (0, 0)
Screenshot: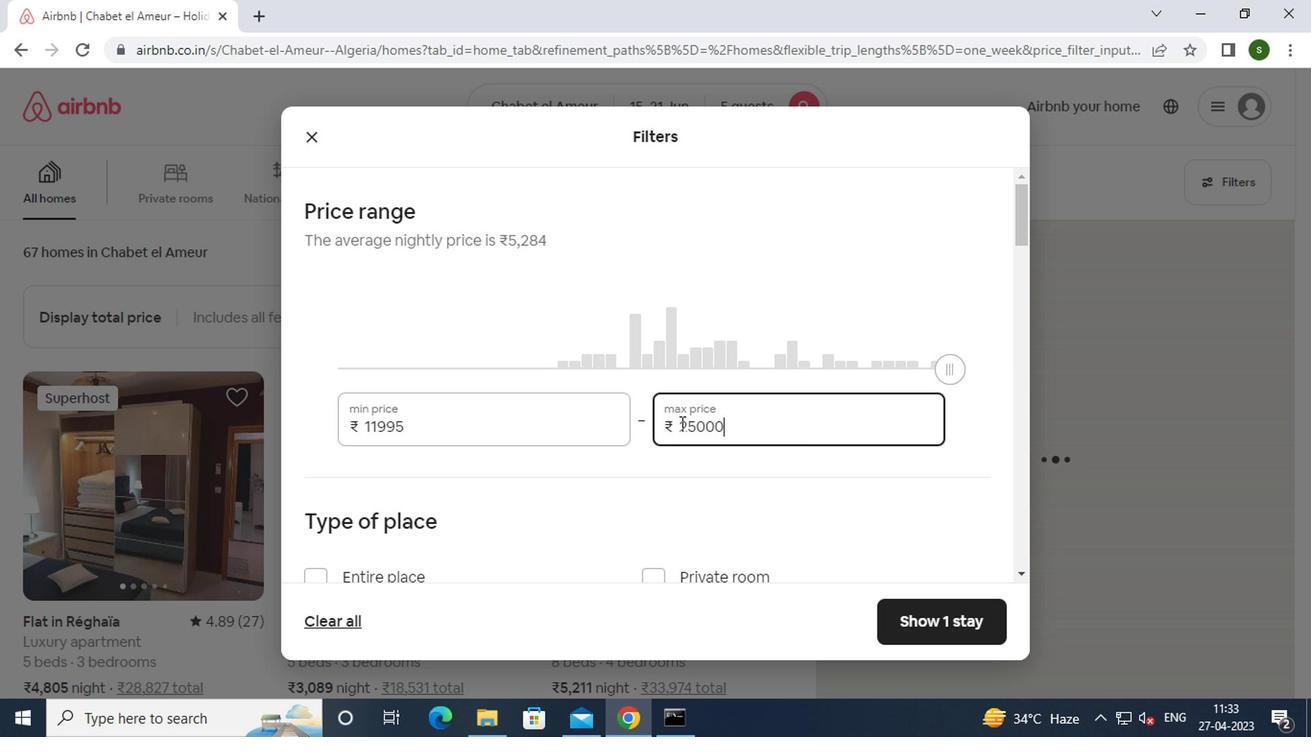 
Action: Mouse moved to (388, 382)
Screenshot: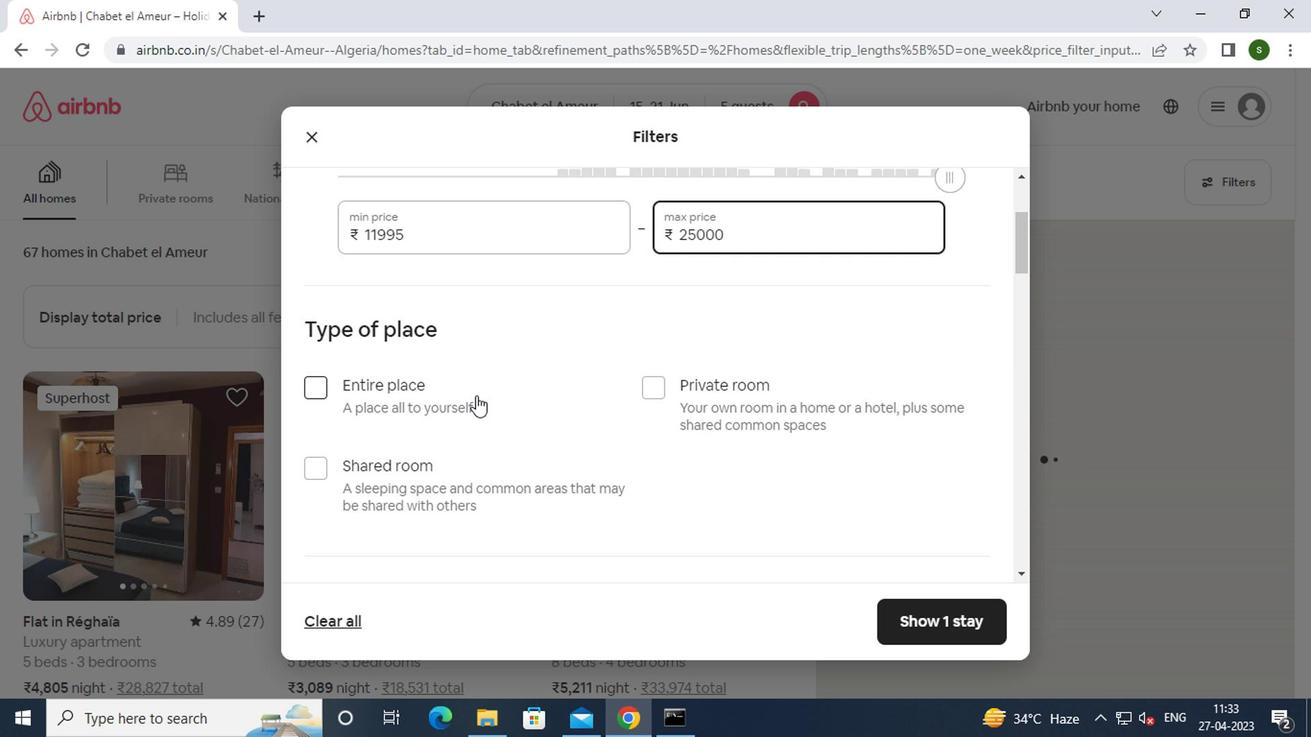
Action: Mouse pressed left at (388, 382)
Screenshot: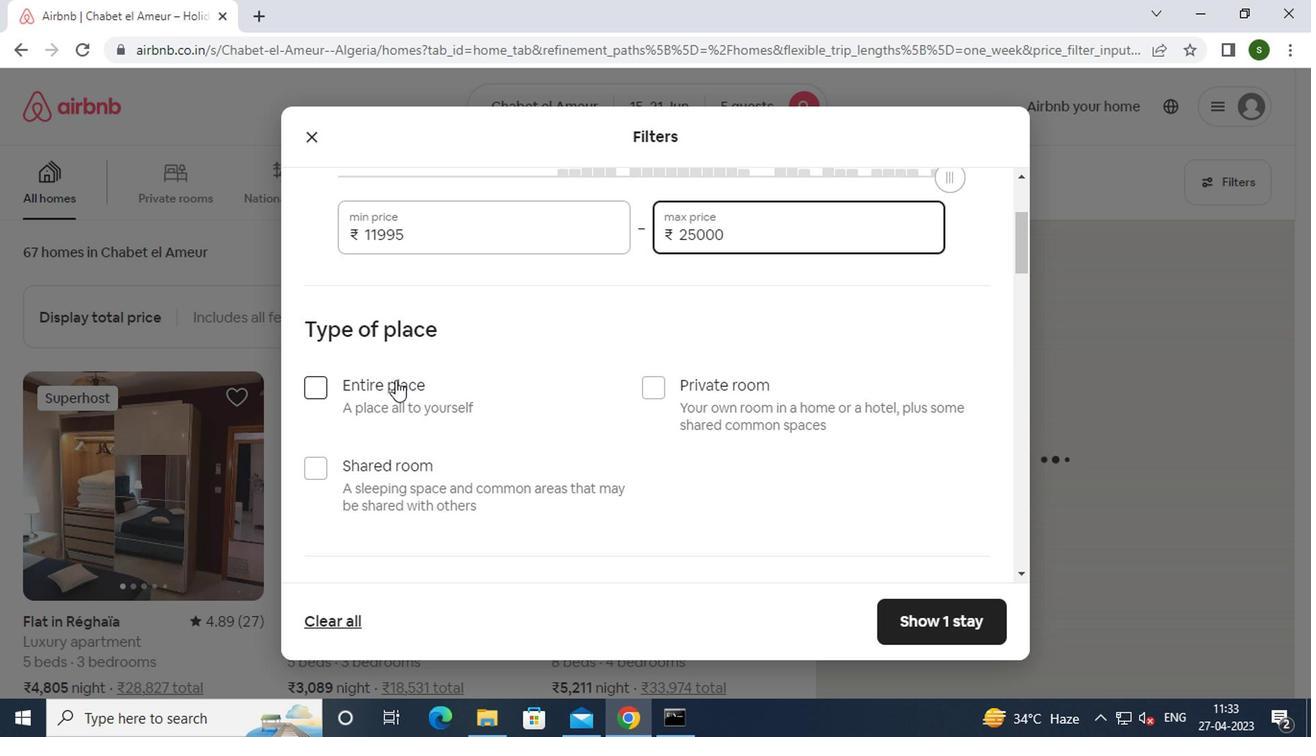 
Action: Mouse moved to (535, 361)
Screenshot: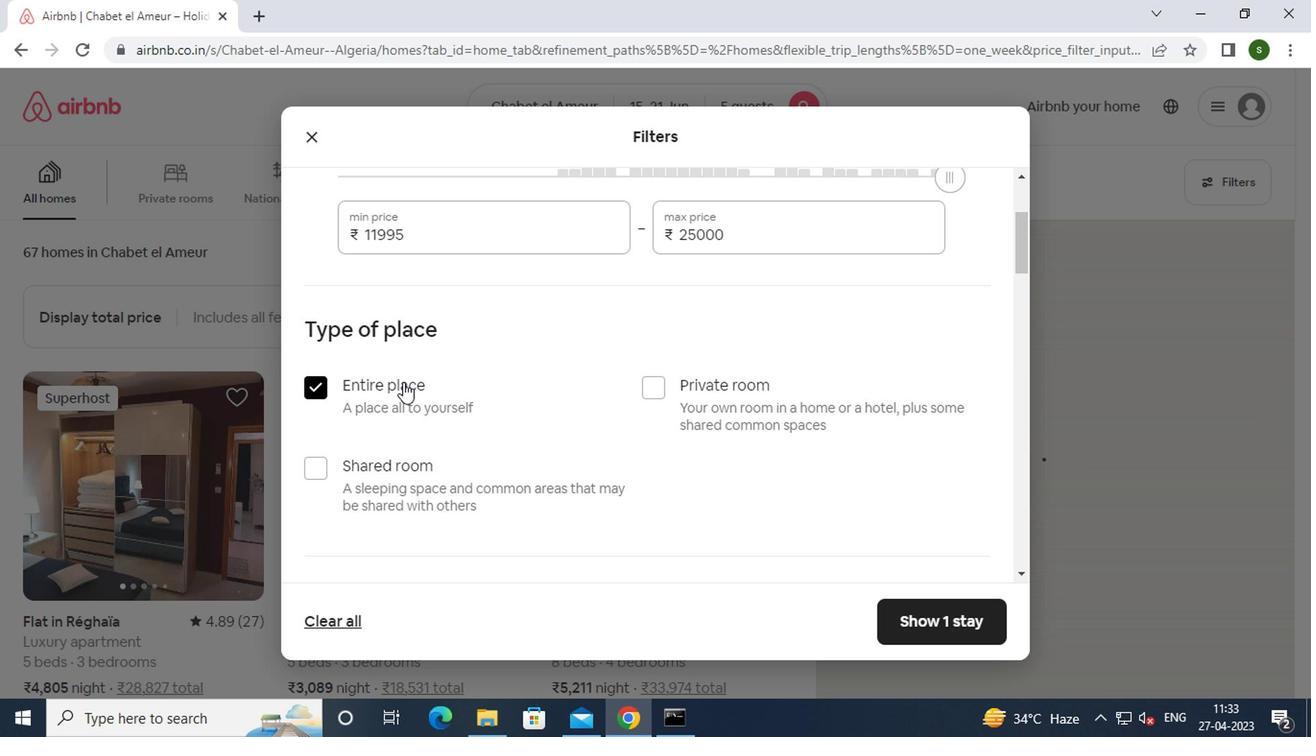 
Action: Mouse scrolled (535, 360) with delta (0, -1)
Screenshot: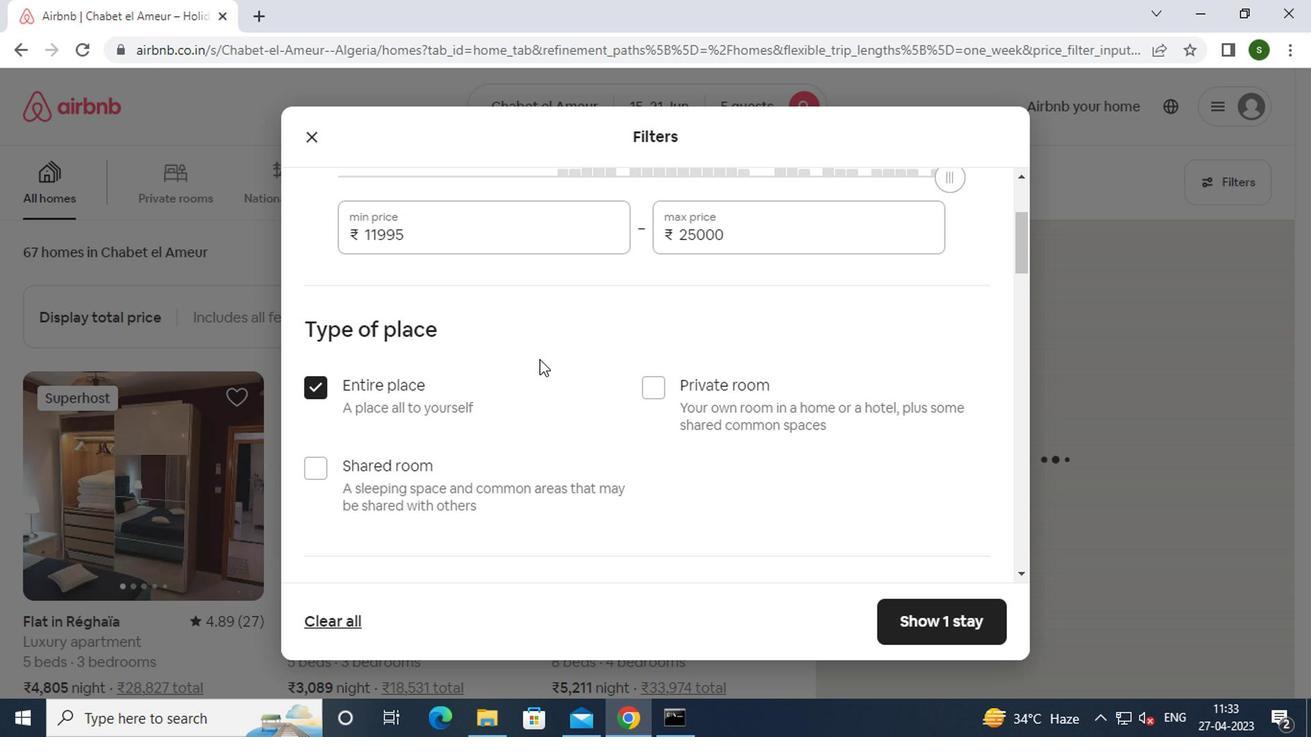 
Action: Mouse scrolled (535, 360) with delta (0, -1)
Screenshot: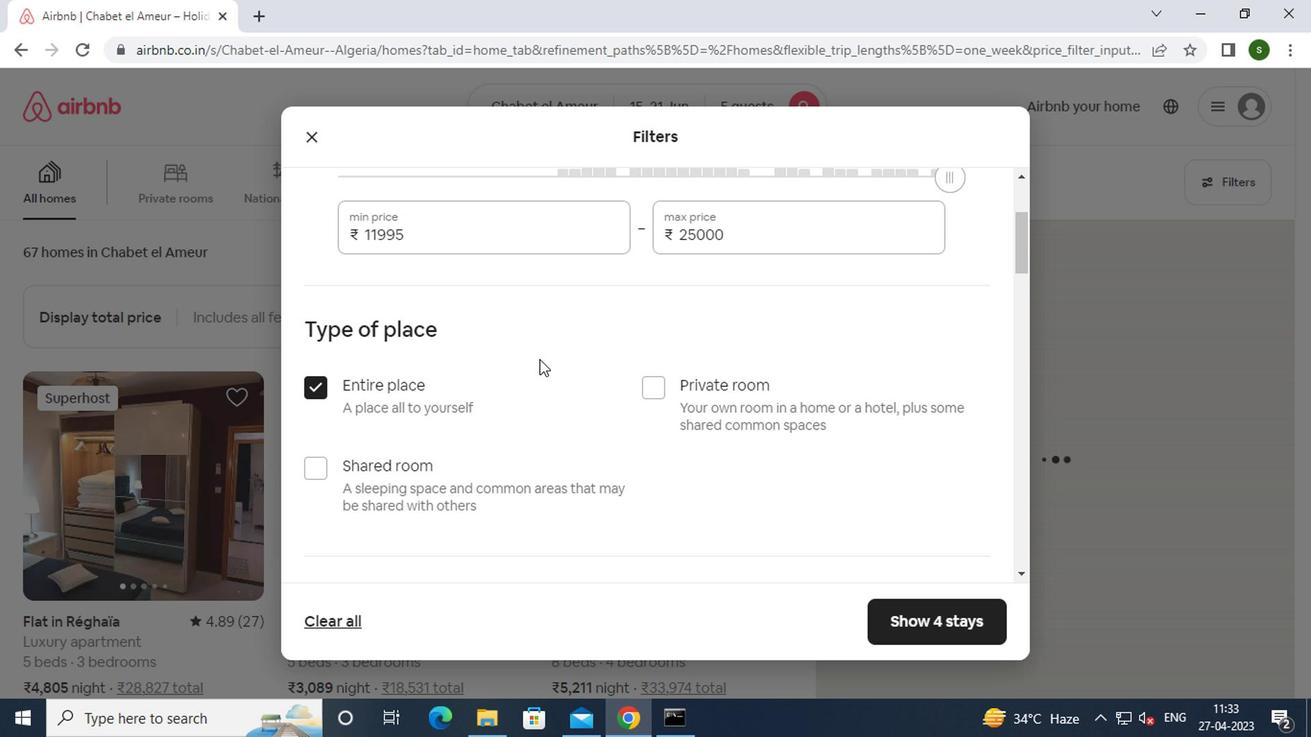 
Action: Mouse scrolled (535, 360) with delta (0, -1)
Screenshot: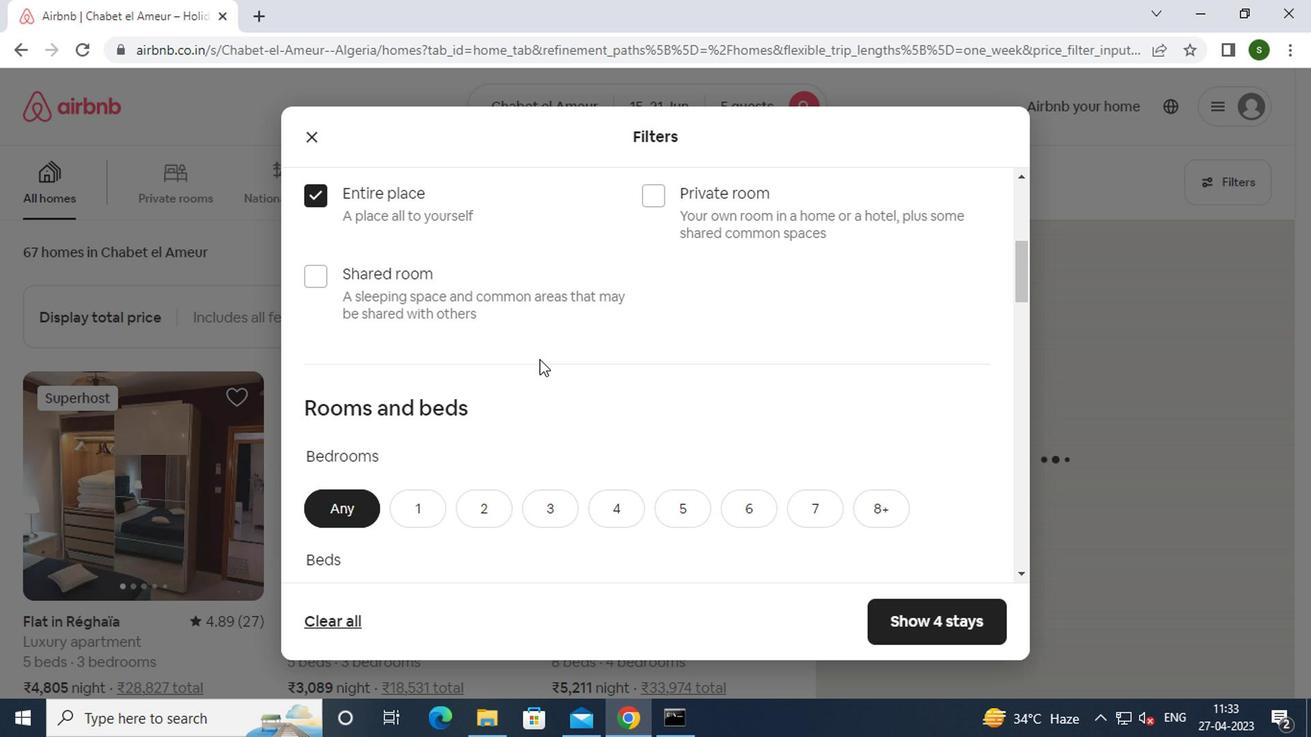 
Action: Mouse scrolled (535, 360) with delta (0, -1)
Screenshot: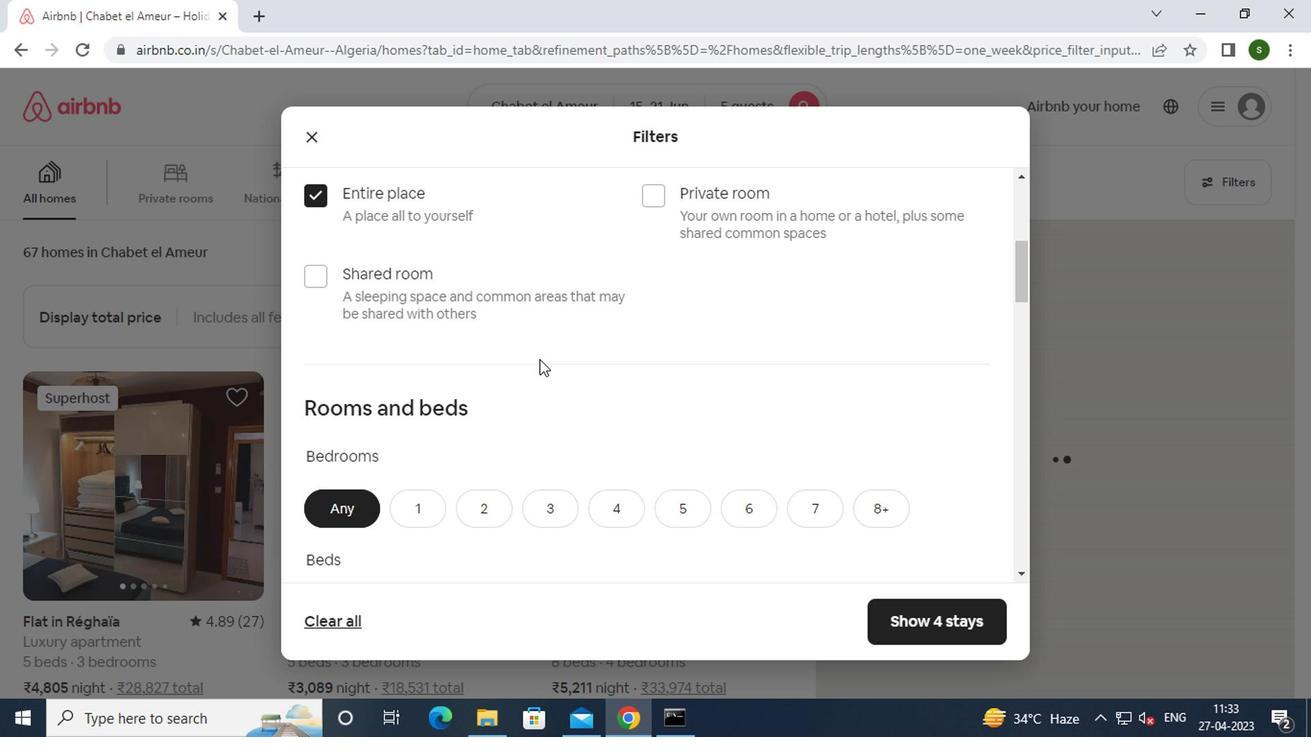 
Action: Mouse moved to (534, 315)
Screenshot: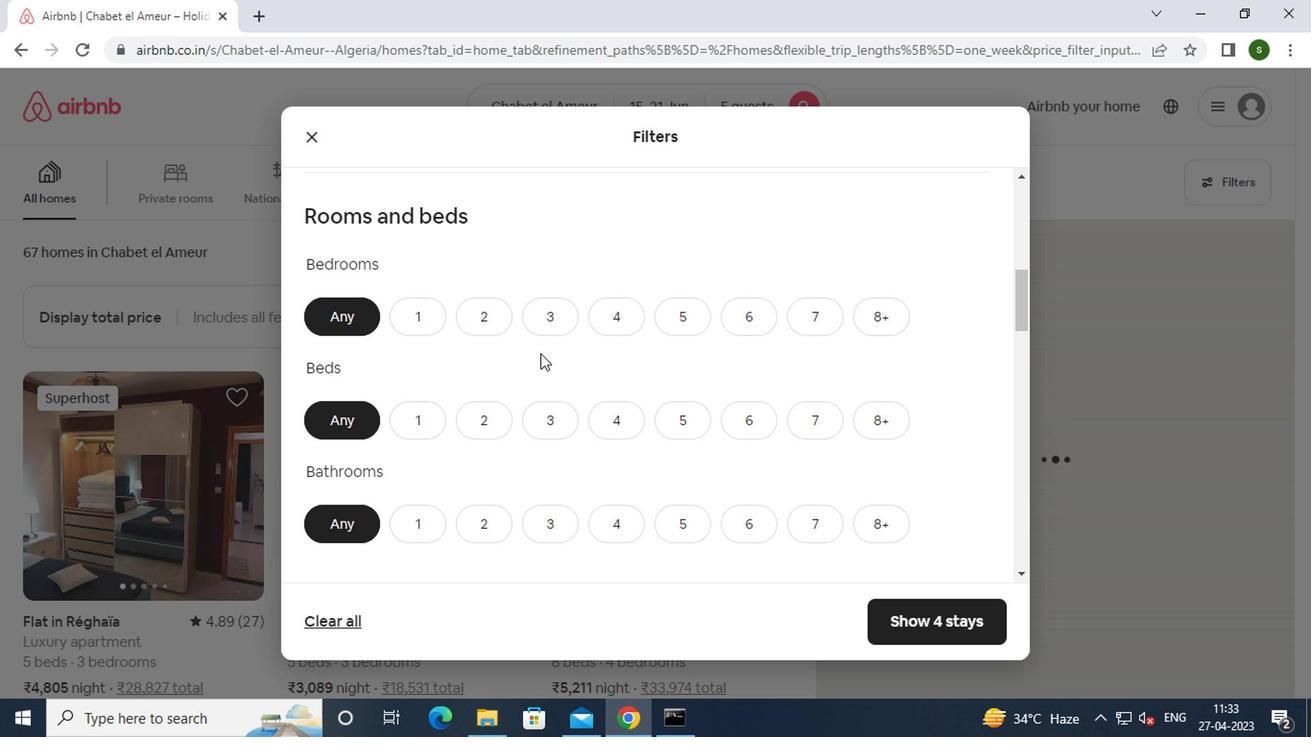 
Action: Mouse pressed left at (534, 315)
Screenshot: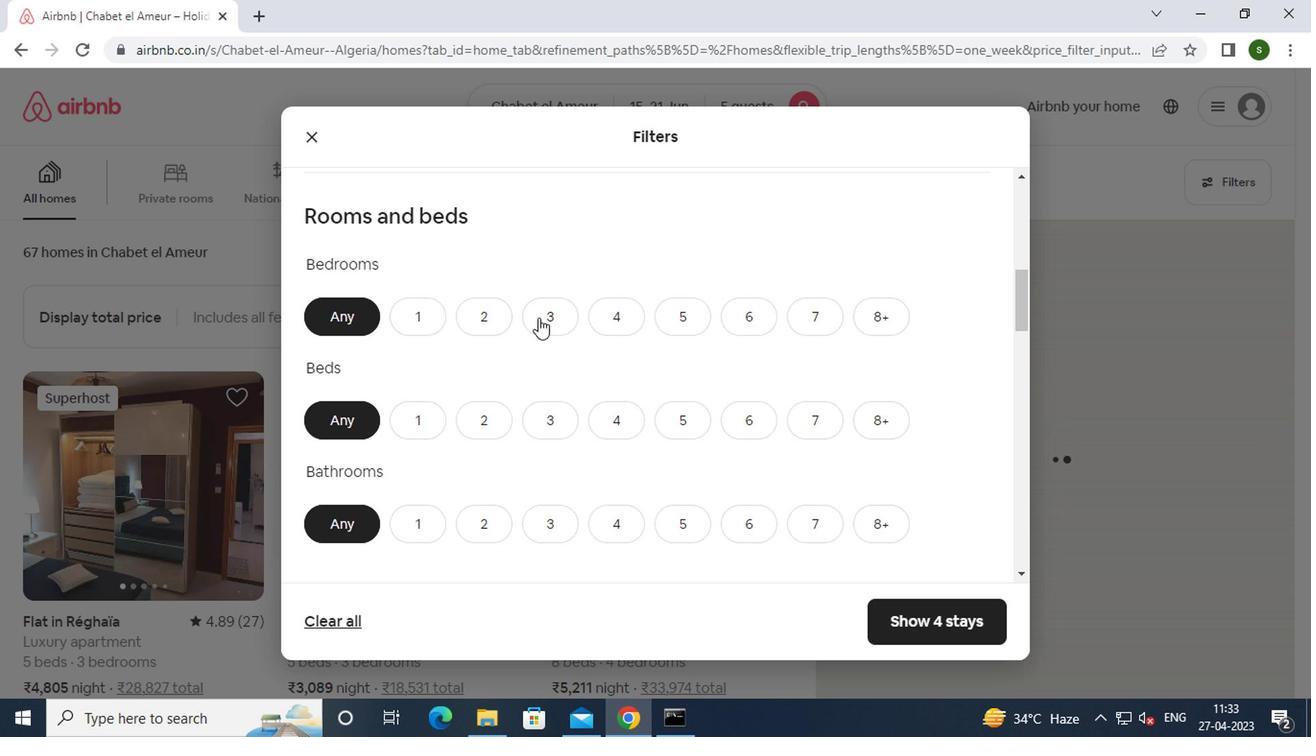 
Action: Mouse moved to (543, 417)
Screenshot: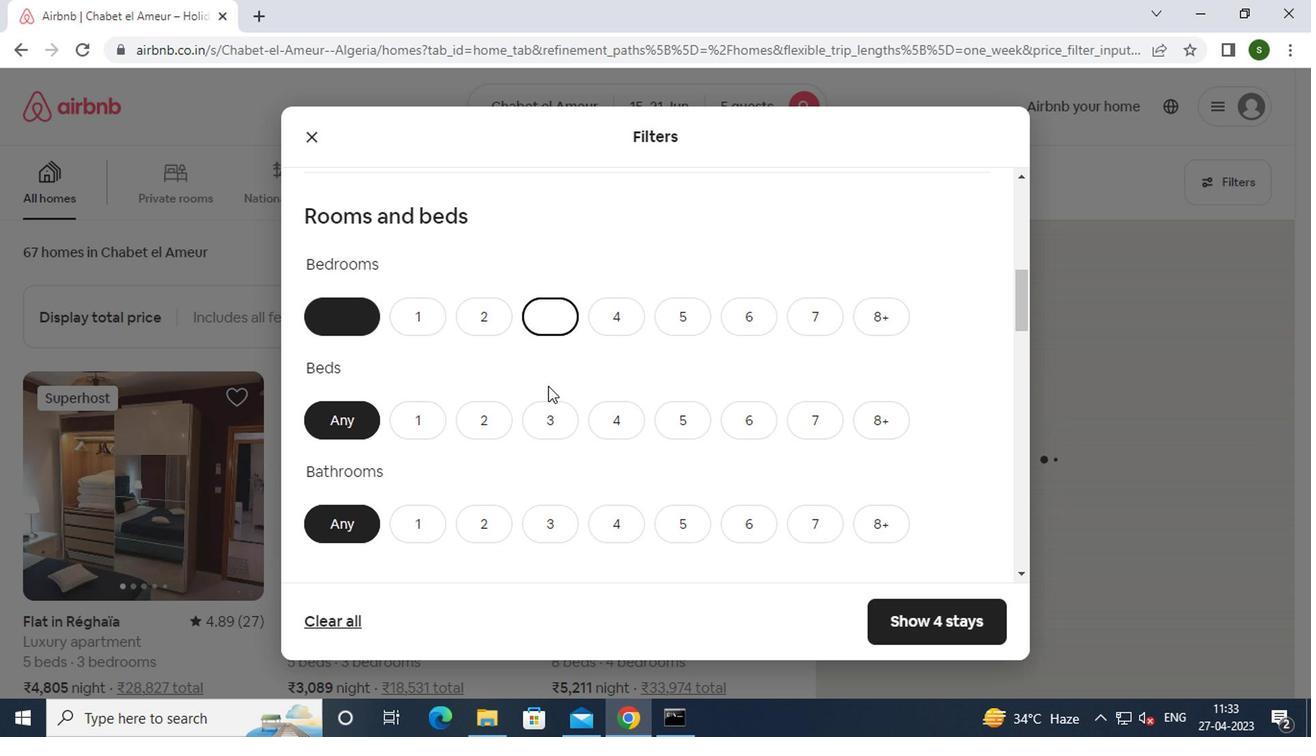 
Action: Mouse pressed left at (543, 417)
Screenshot: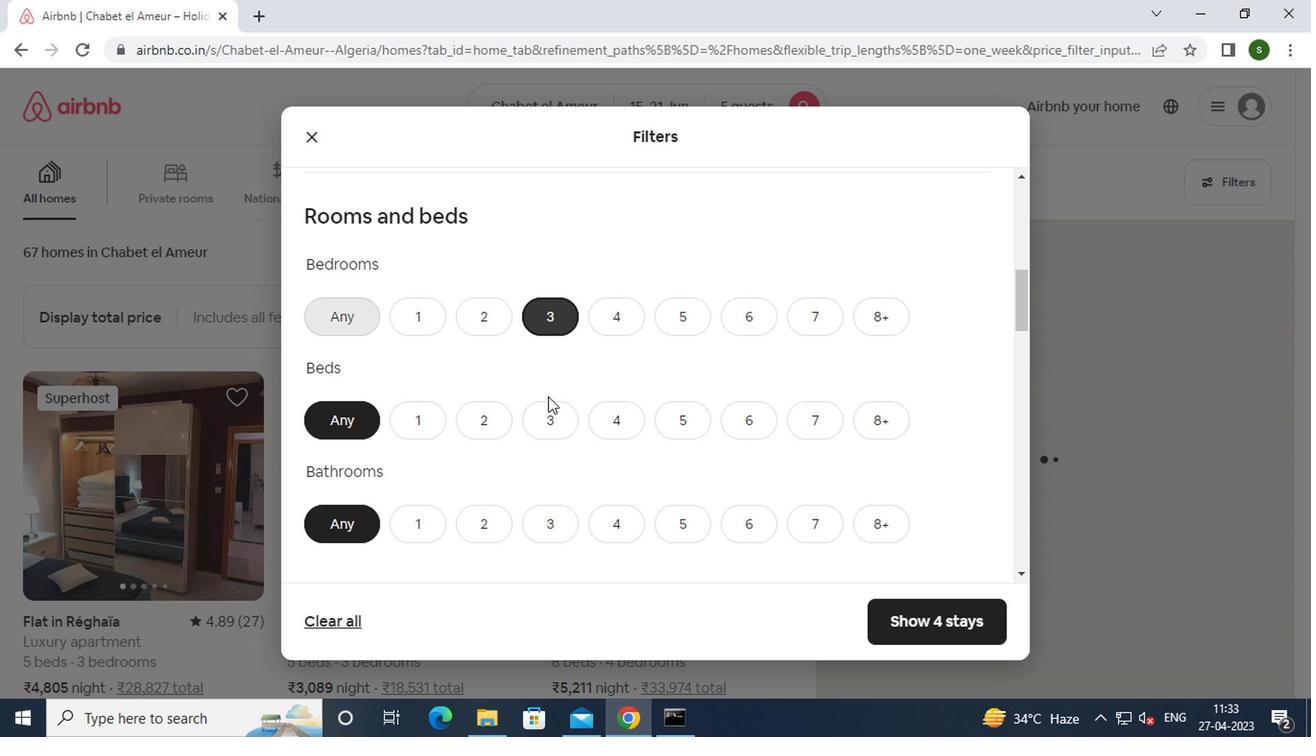 
Action: Mouse moved to (540, 532)
Screenshot: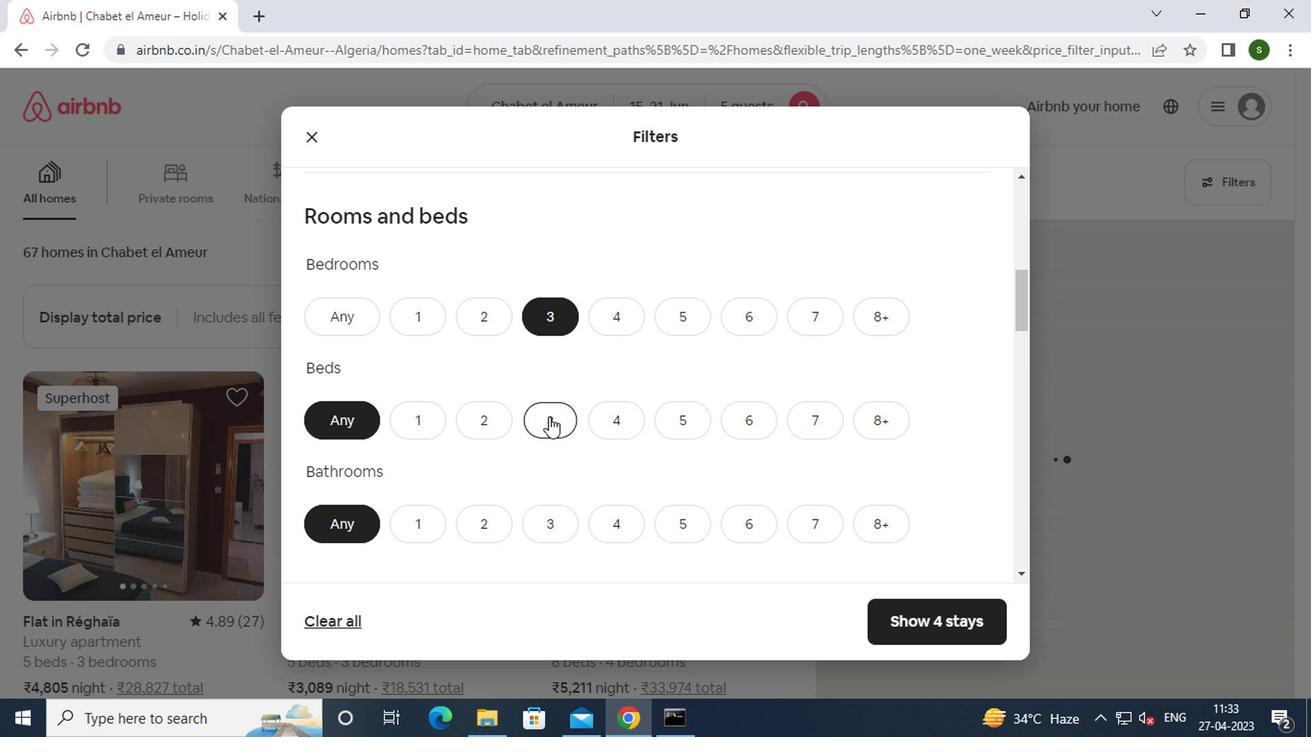 
Action: Mouse pressed left at (540, 532)
Screenshot: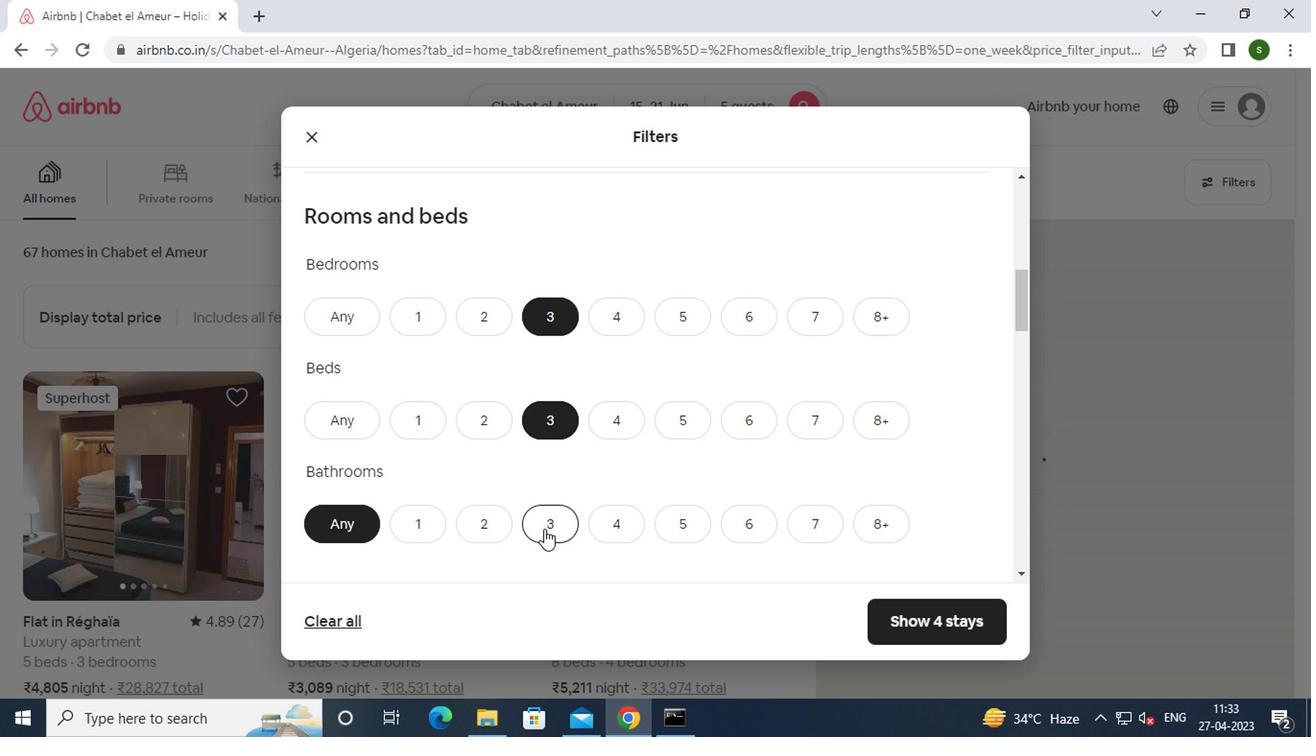 
Action: Mouse moved to (658, 420)
Screenshot: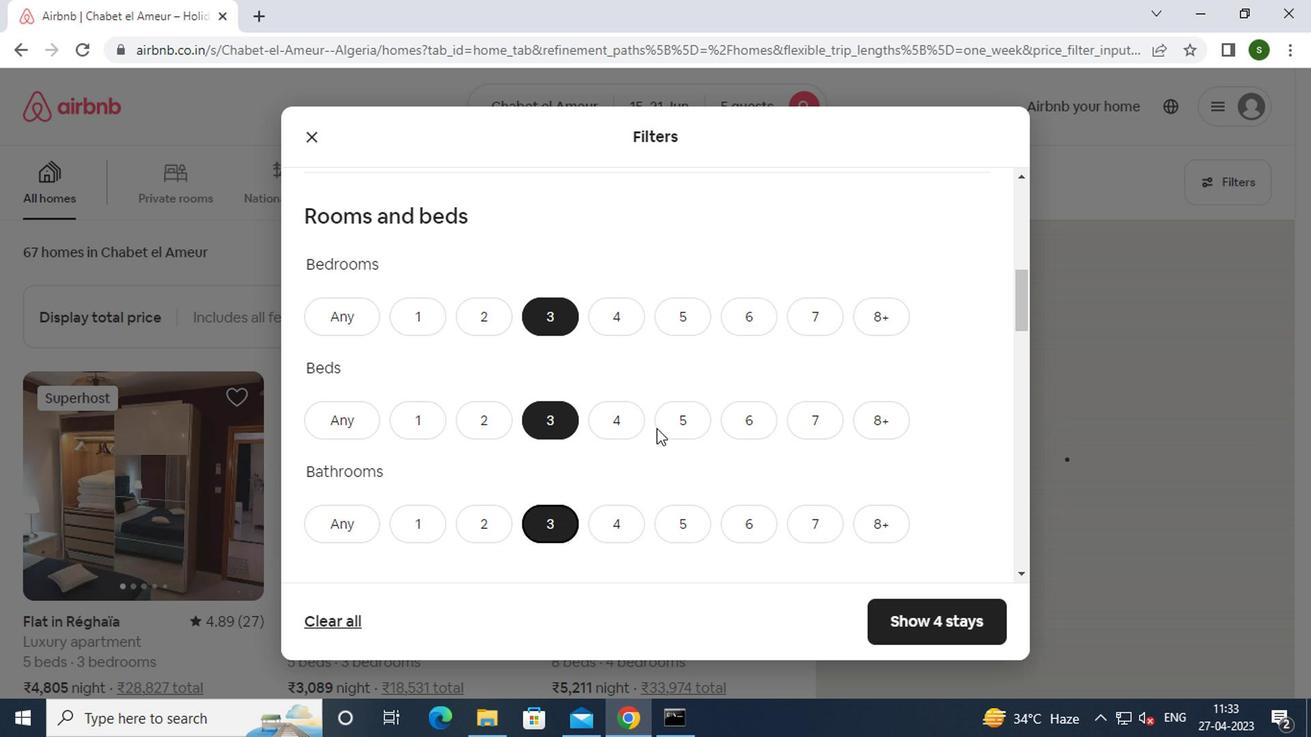 
Action: Mouse scrolled (658, 418) with delta (0, -1)
Screenshot: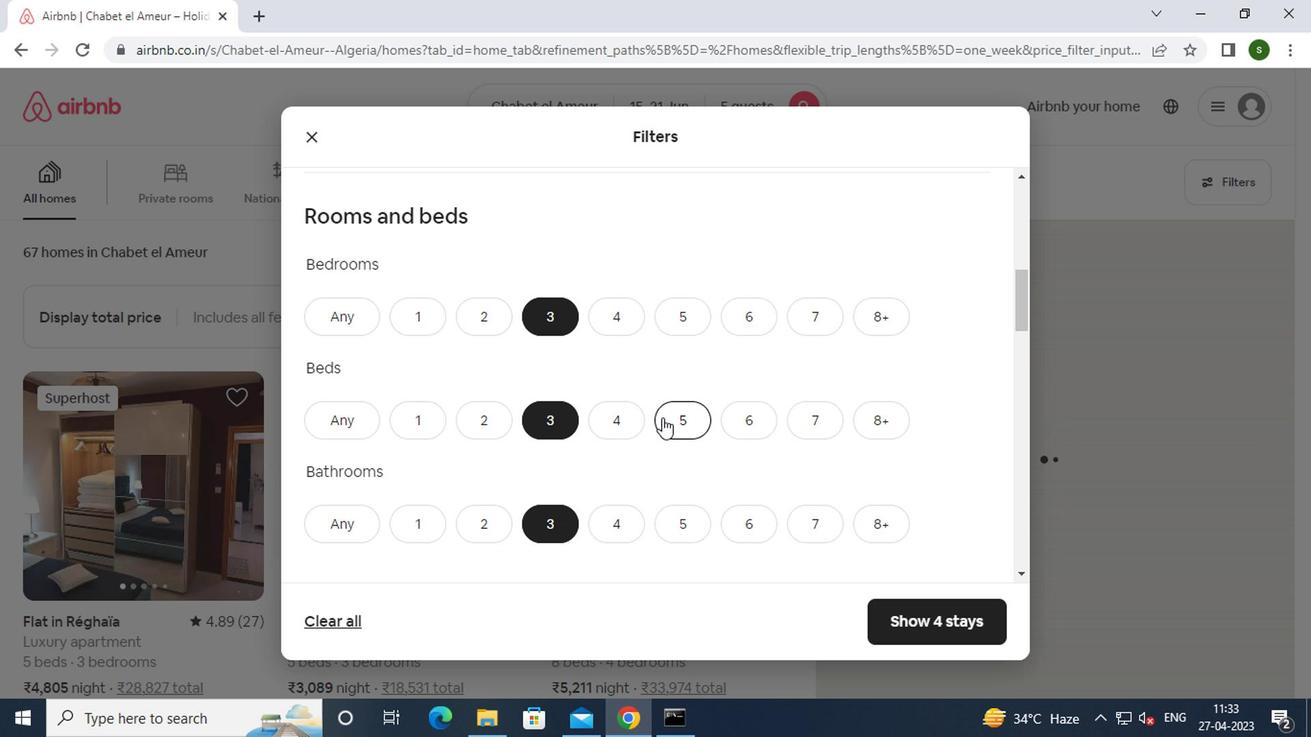 
Action: Mouse scrolled (658, 418) with delta (0, -1)
Screenshot: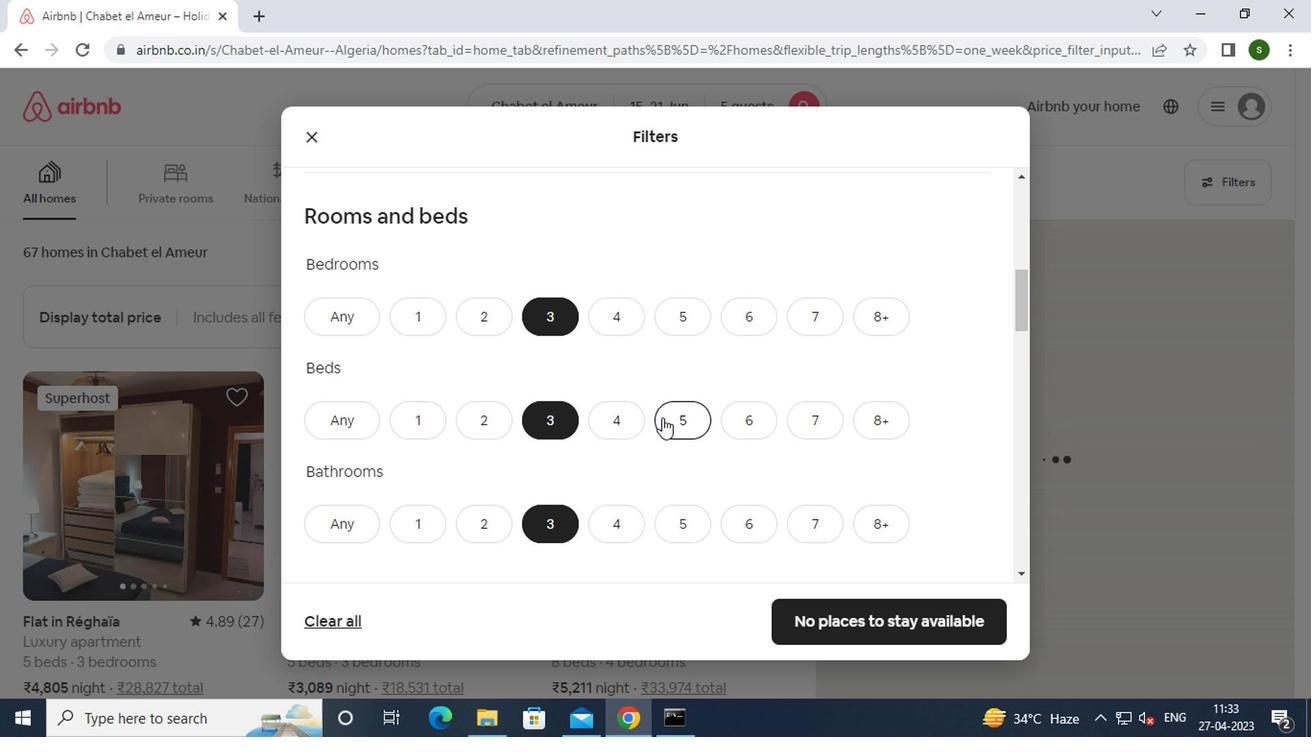 
Action: Mouse scrolled (658, 418) with delta (0, -1)
Screenshot: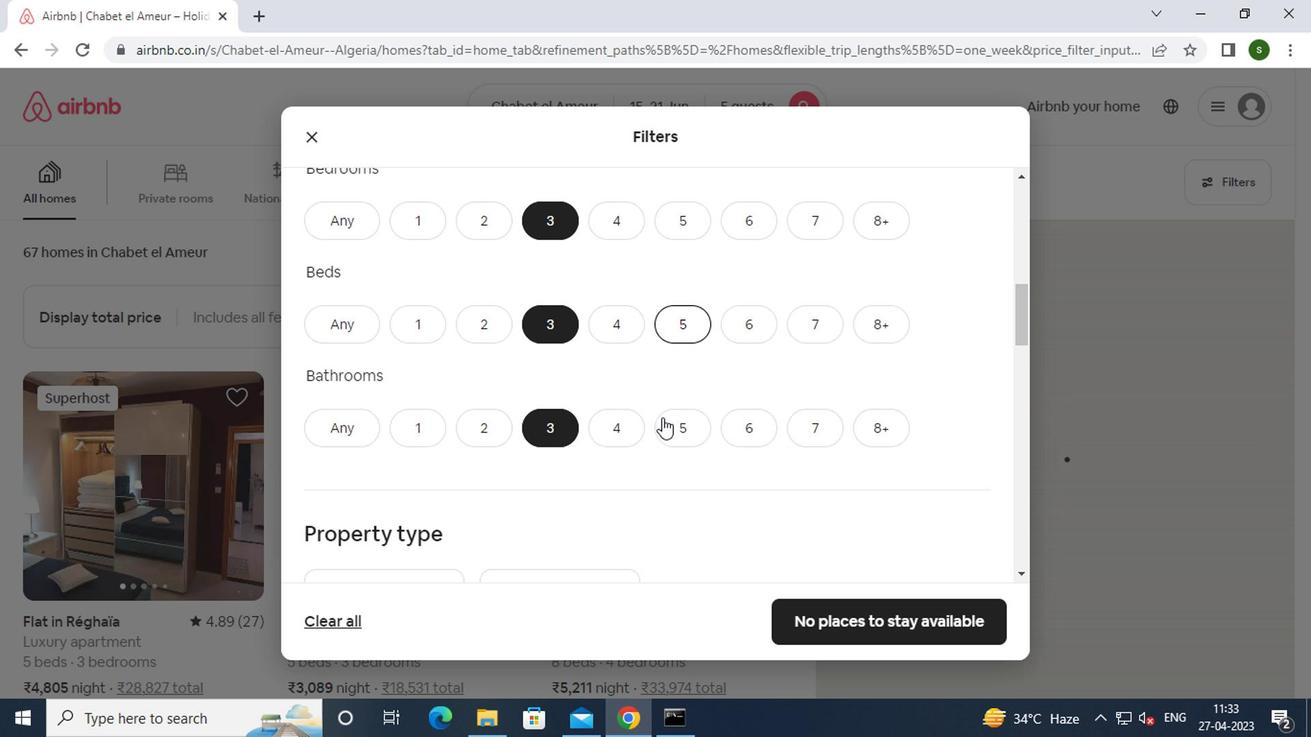 
Action: Mouse moved to (424, 418)
Screenshot: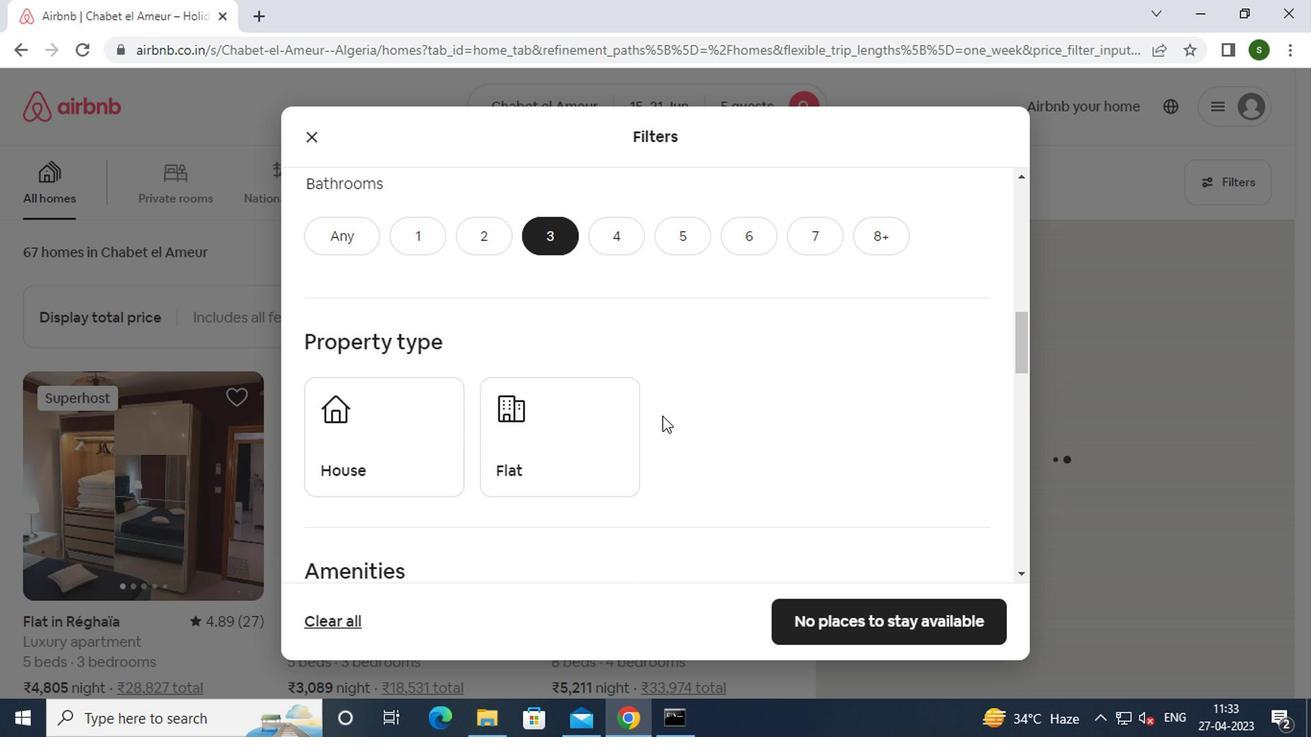 
Action: Mouse pressed left at (424, 418)
Screenshot: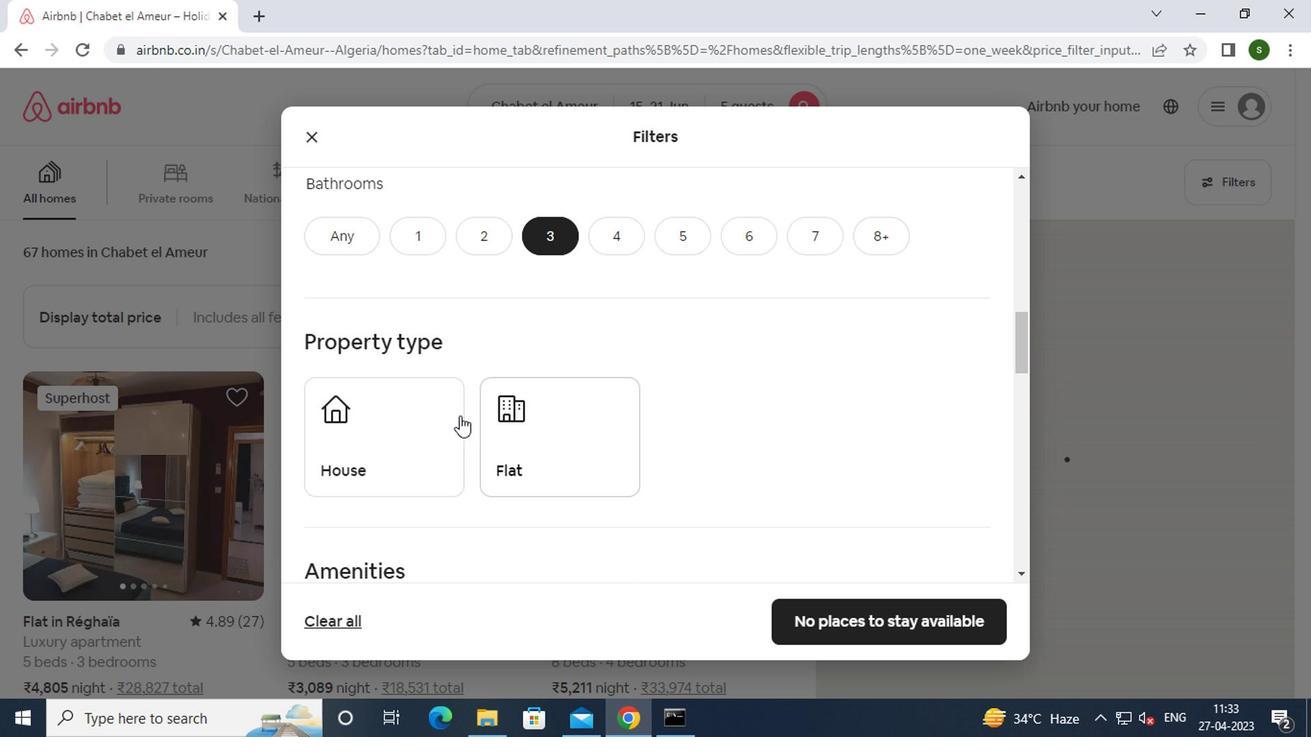
Action: Mouse moved to (521, 441)
Screenshot: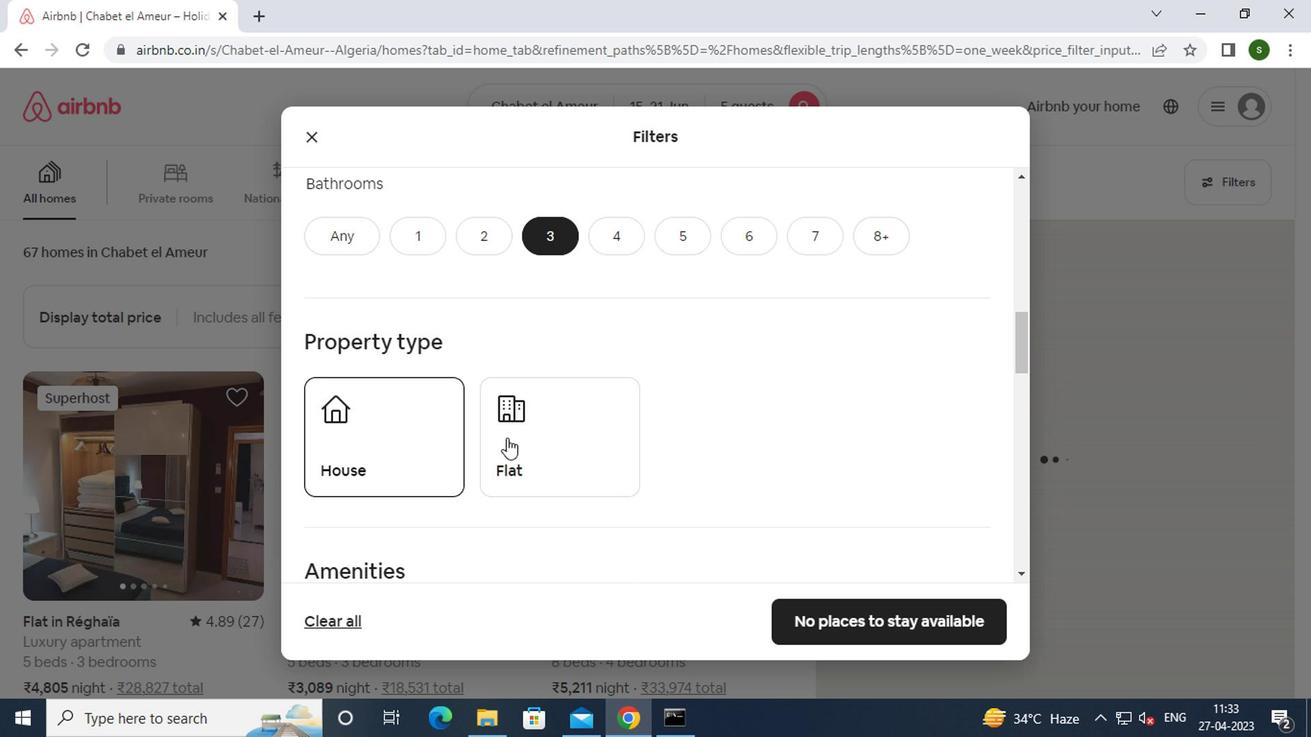 
Action: Mouse pressed left at (521, 441)
Screenshot: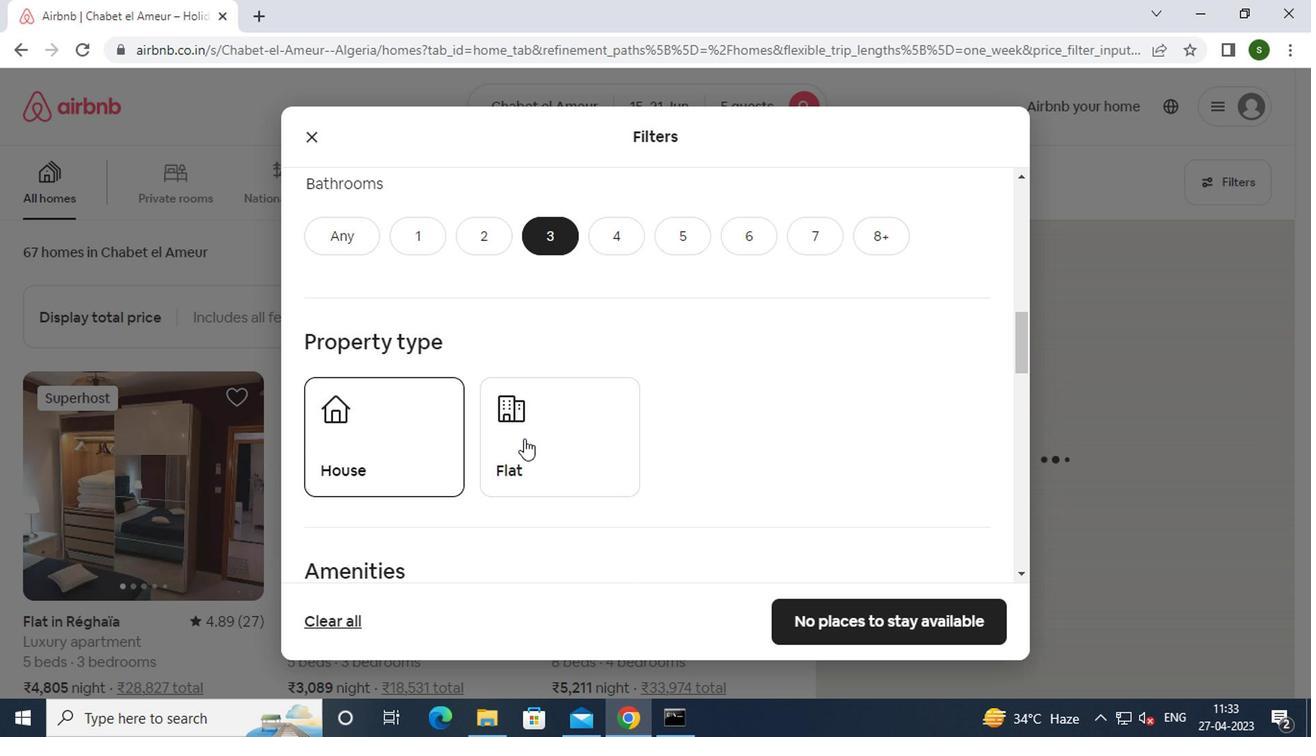 
Action: Mouse moved to (710, 424)
Screenshot: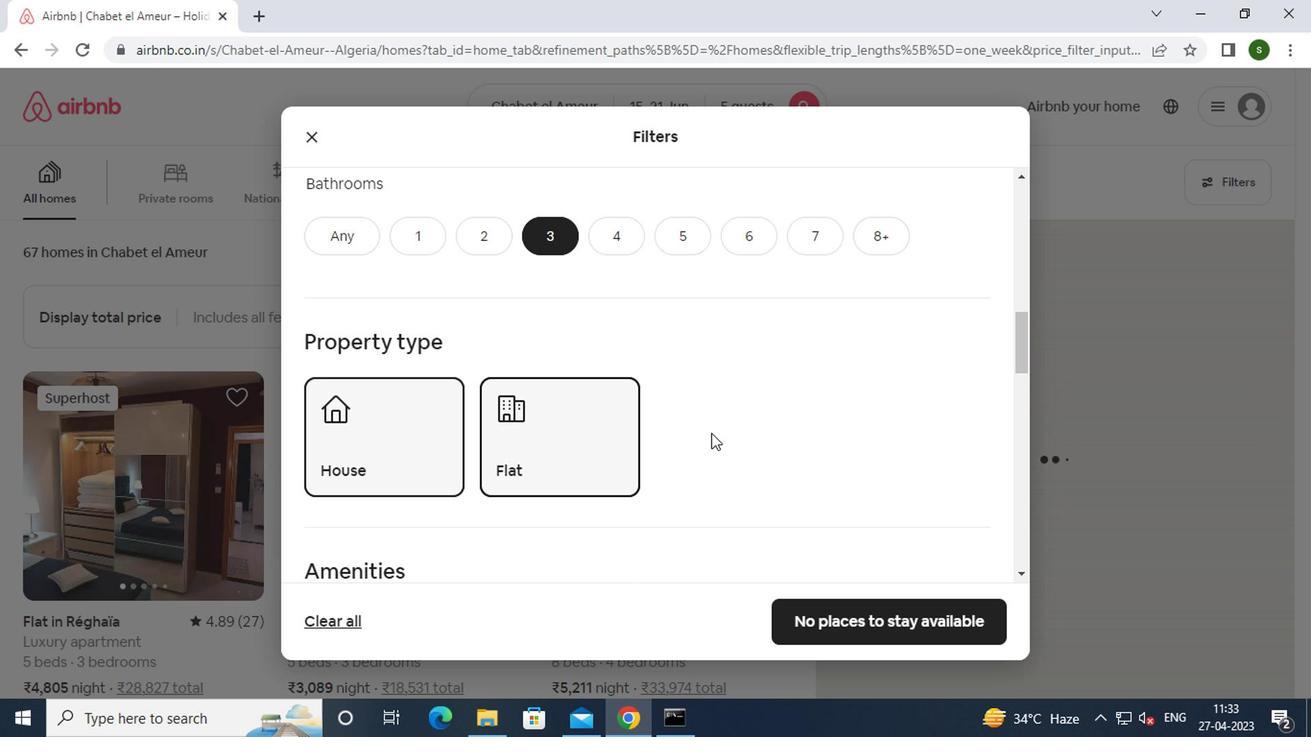 
Action: Mouse scrolled (710, 423) with delta (0, -1)
Screenshot: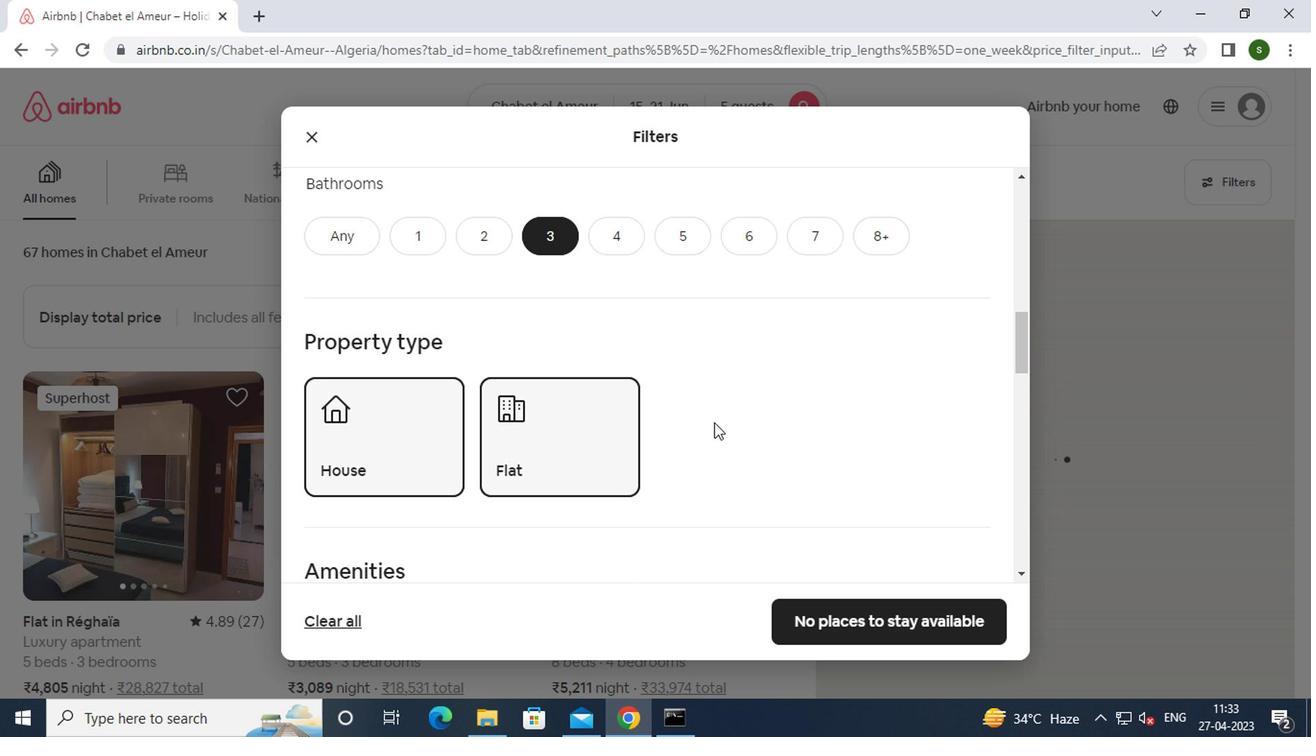 
Action: Mouse scrolled (710, 423) with delta (0, -1)
Screenshot: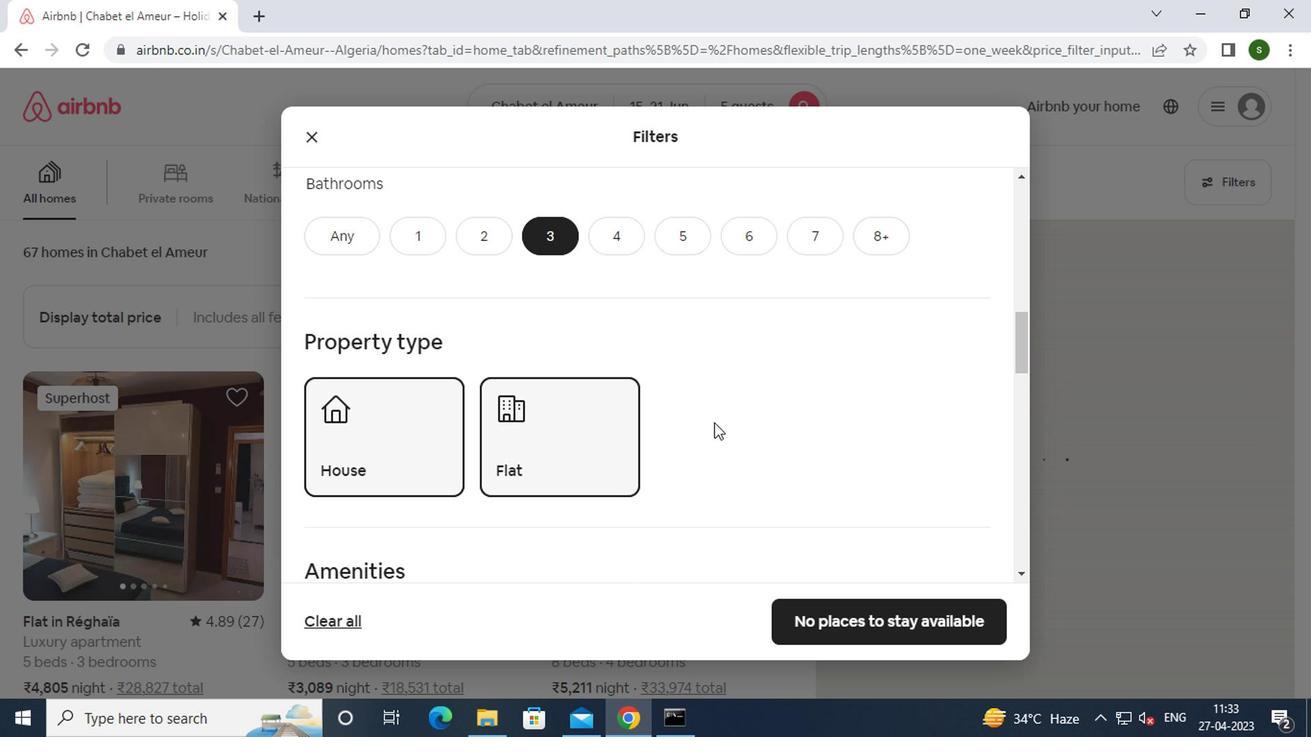 
Action: Mouse scrolled (710, 423) with delta (0, -1)
Screenshot: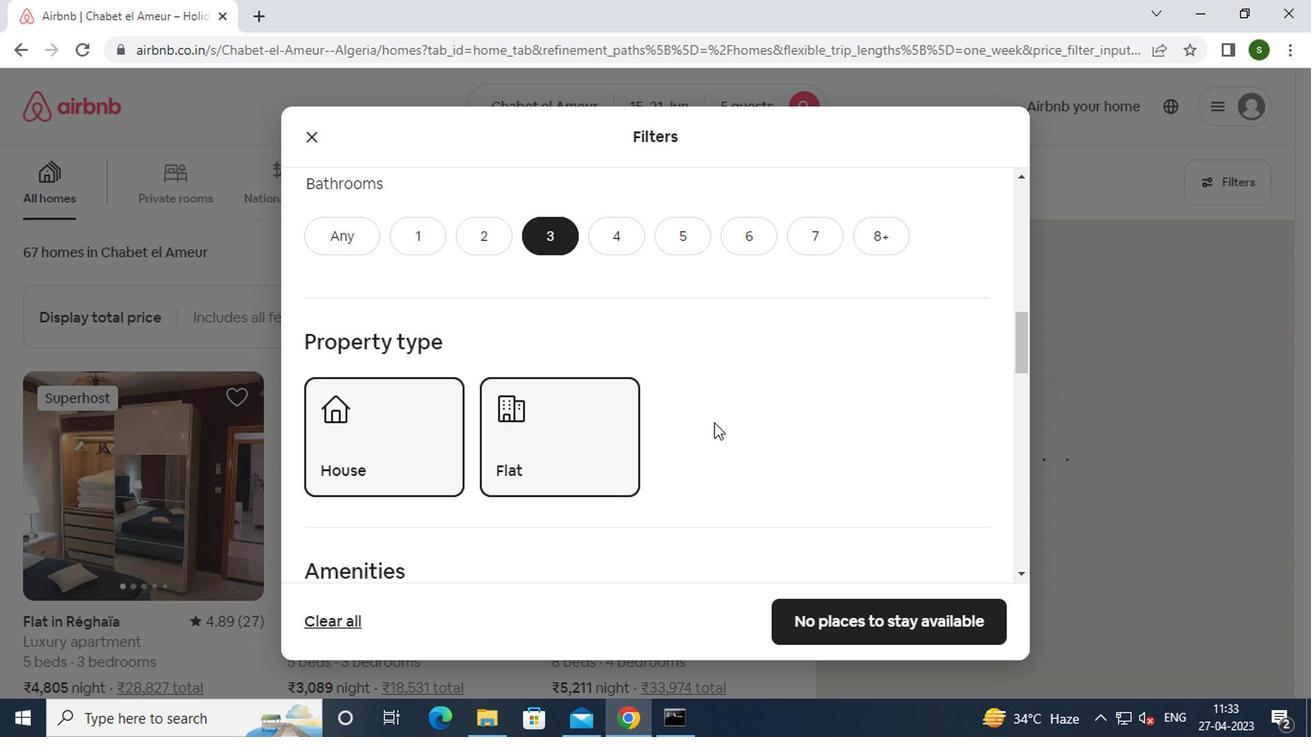 
Action: Mouse scrolled (710, 423) with delta (0, -1)
Screenshot: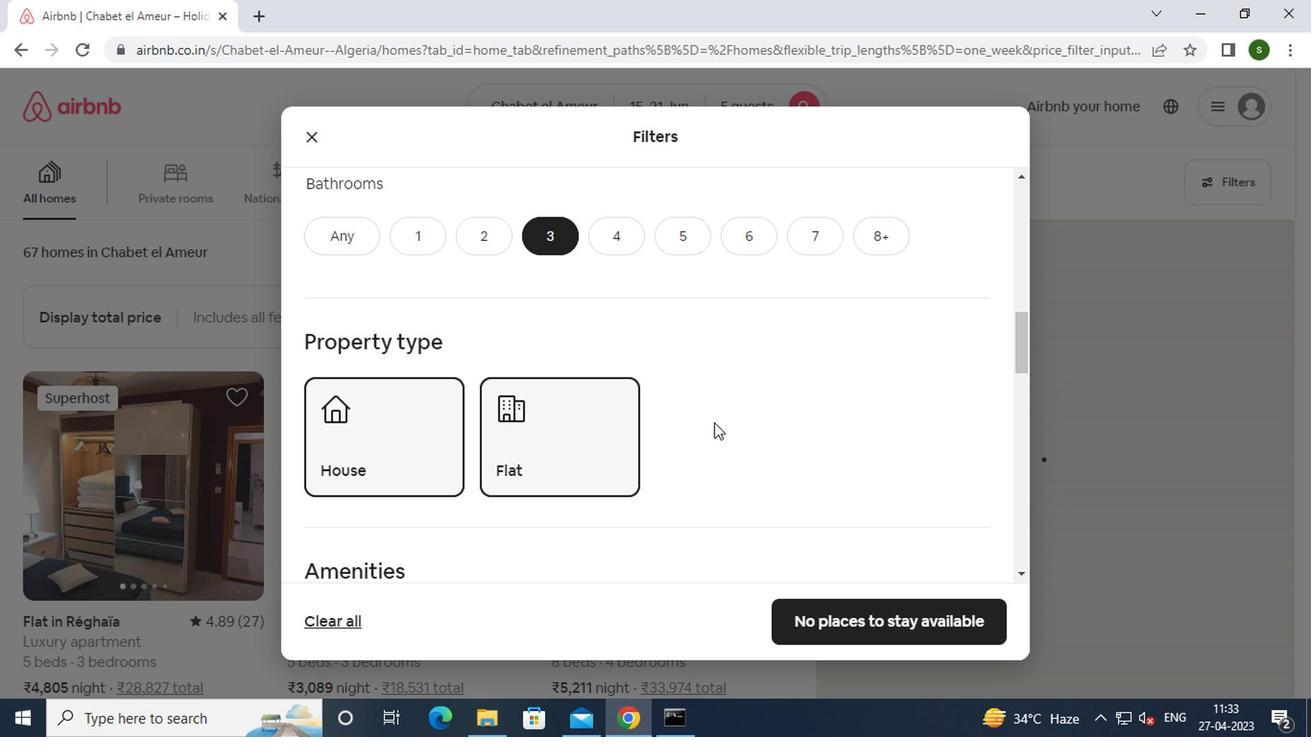 
Action: Mouse scrolled (710, 423) with delta (0, -1)
Screenshot: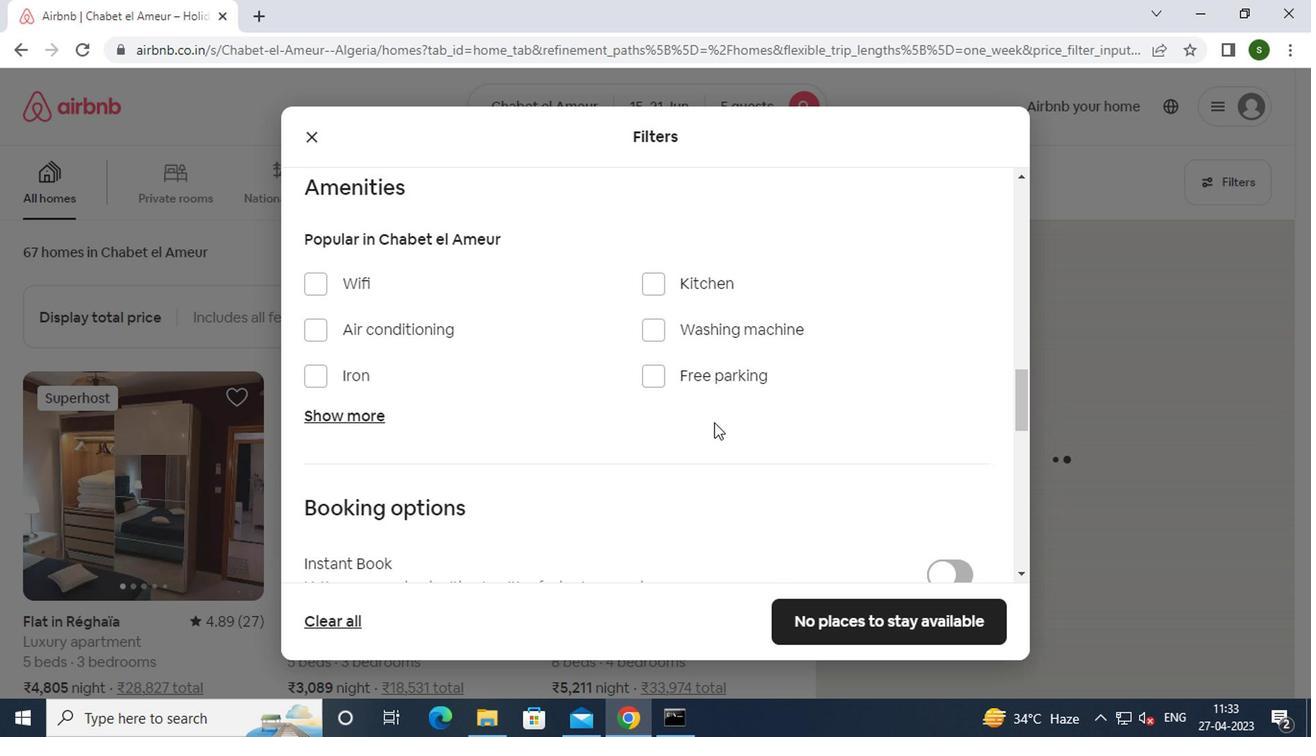 
Action: Mouse scrolled (710, 423) with delta (0, -1)
Screenshot: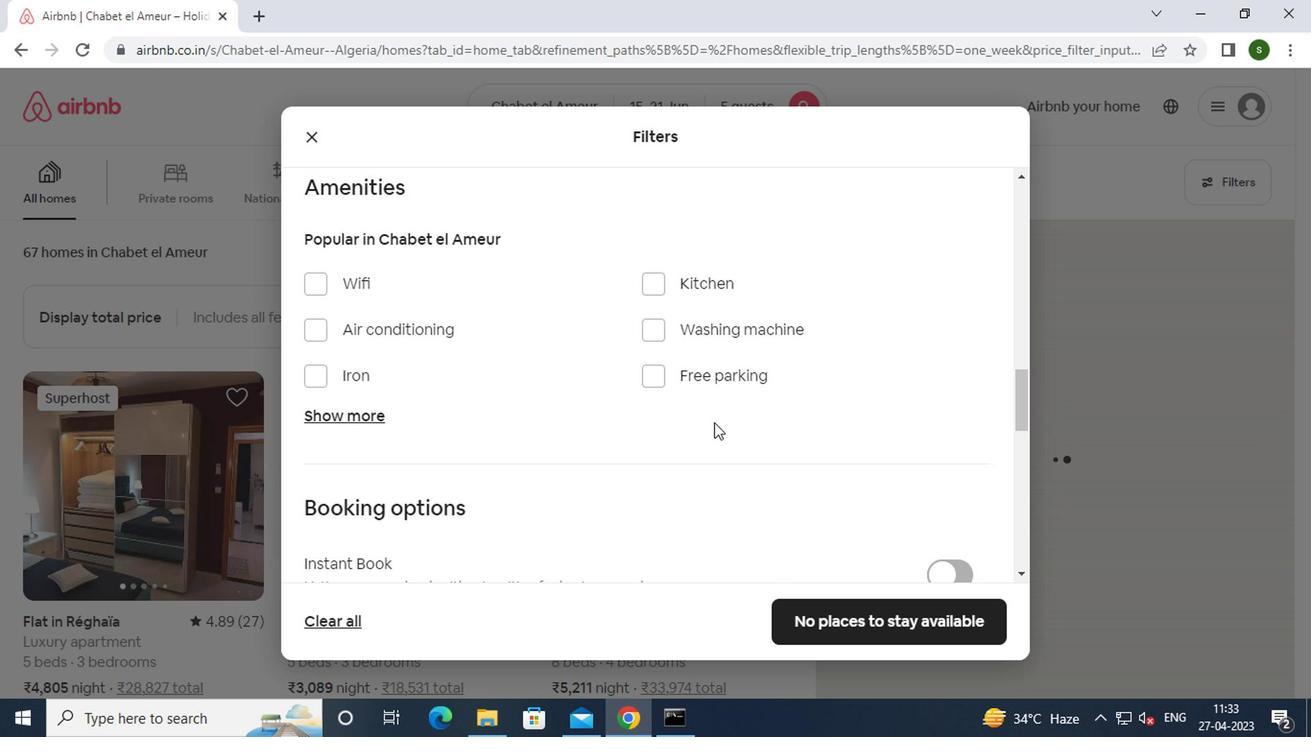 
Action: Mouse moved to (938, 457)
Screenshot: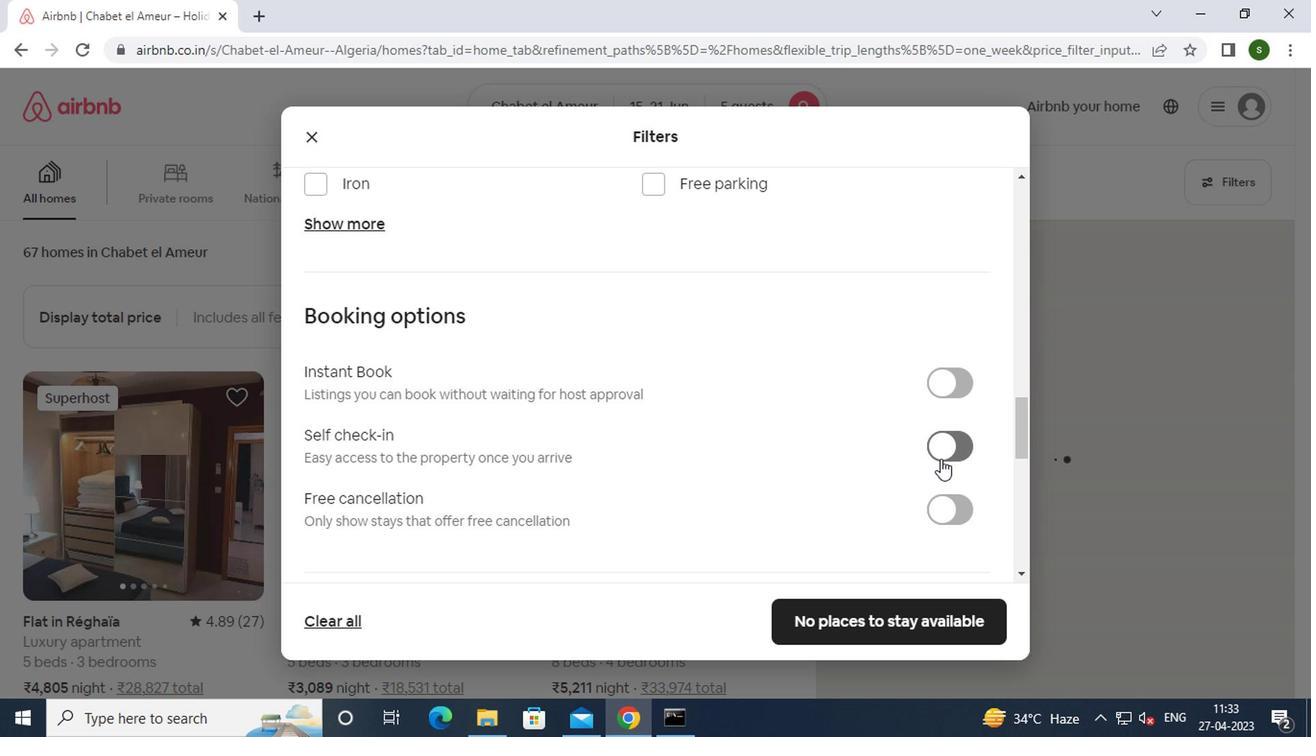 
Action: Mouse pressed left at (938, 457)
Screenshot: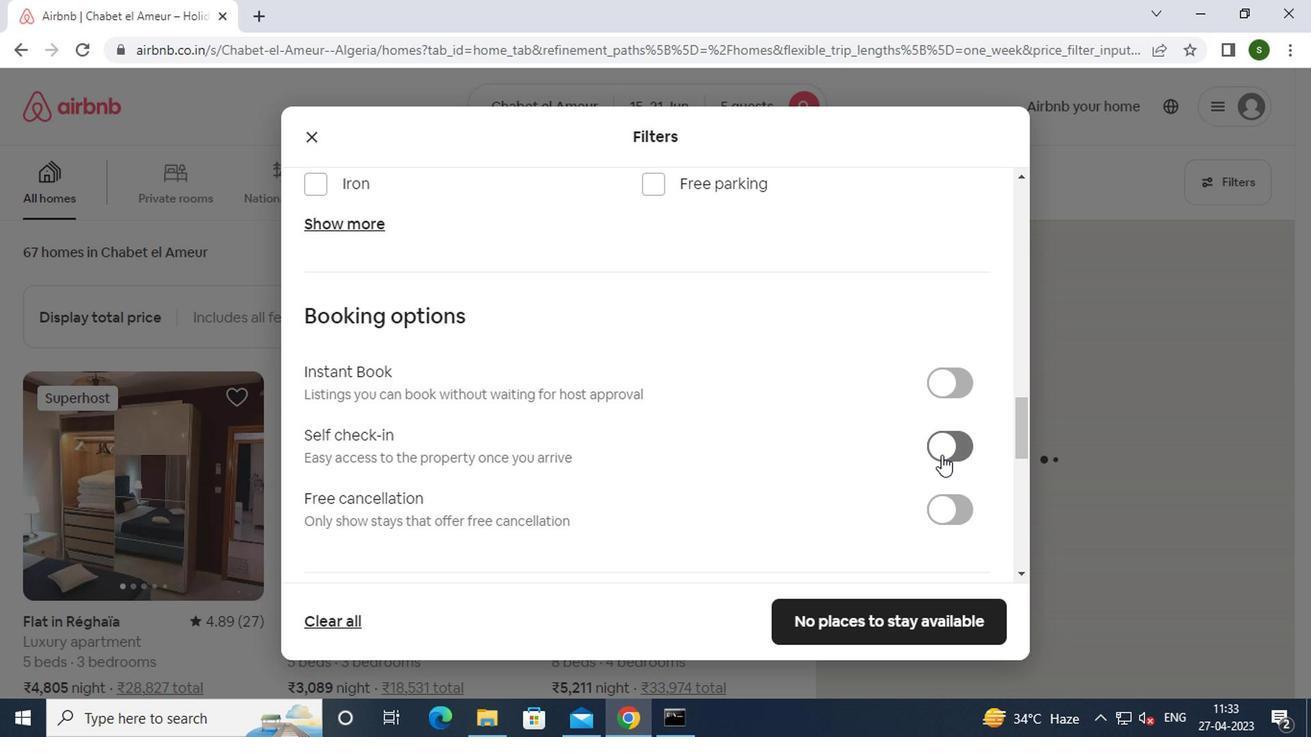
Action: Mouse moved to (935, 621)
Screenshot: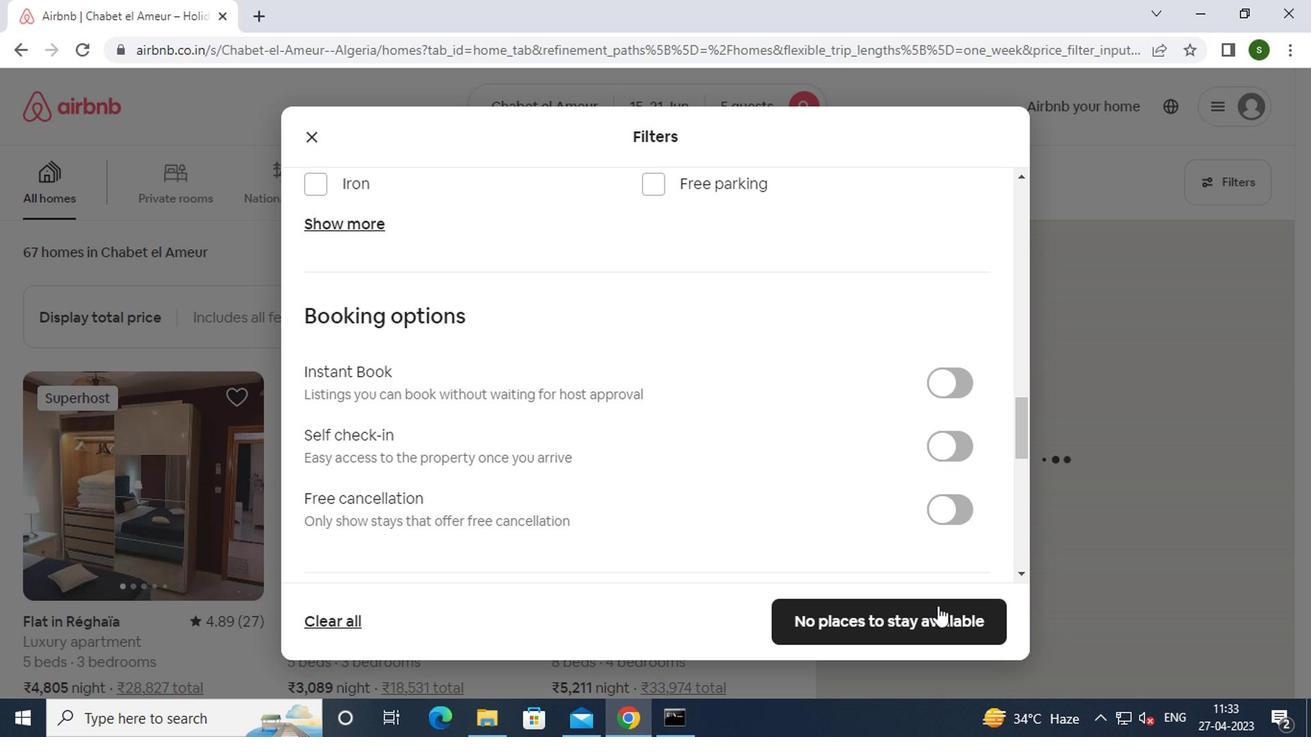 
Action: Mouse pressed left at (935, 621)
Screenshot: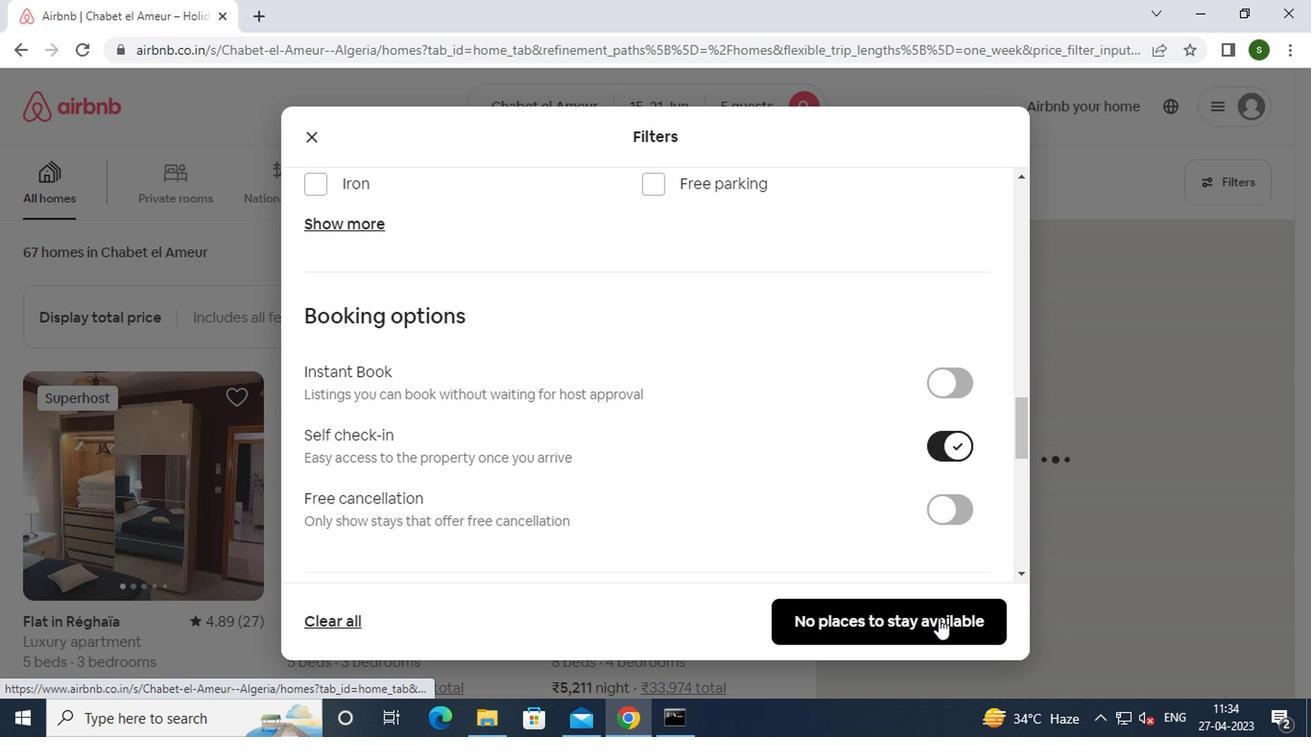 
